 Task: Search one way flight ticket for 3 adults in first from Tupelo: Tupelo Regional Airport (c.d. Lemons Field) to Gillette: Gillette Campbell County Airport on 5-1-2023. Choice of flights is Frontier. Number of bags: 11 checked bags. Price is upto 72000. Outbound departure time preference is 23:45.
Action: Mouse moved to (334, 432)
Screenshot: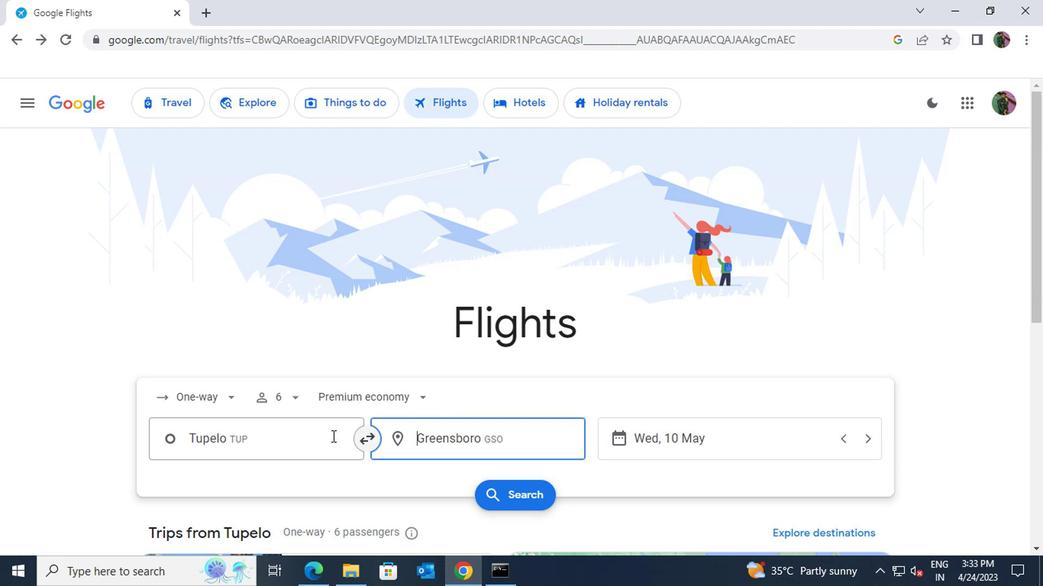 
Action: Mouse pressed left at (334, 432)
Screenshot: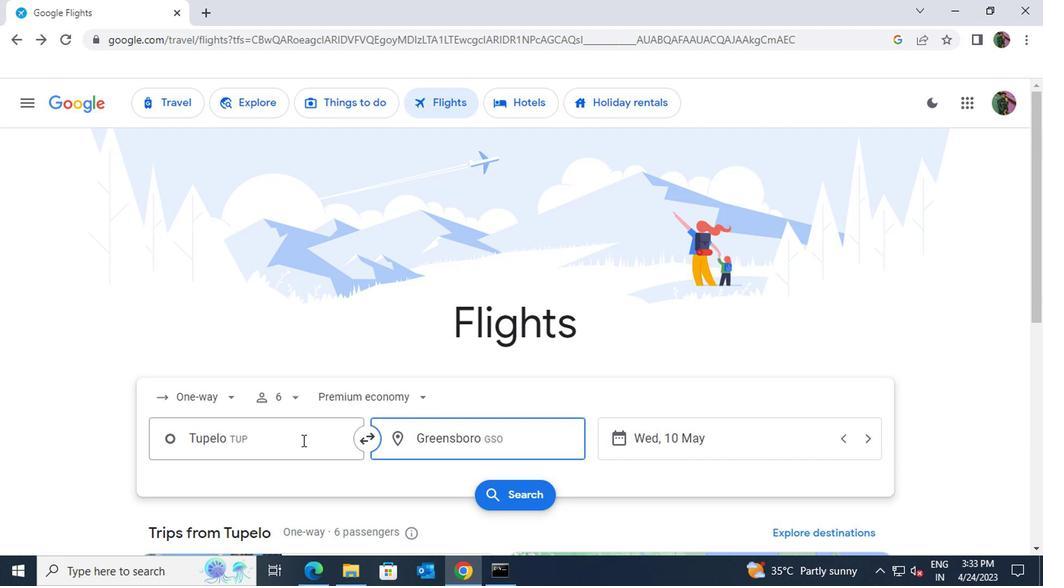 
Action: Key pressed tupelo<Key.space>regional
Screenshot: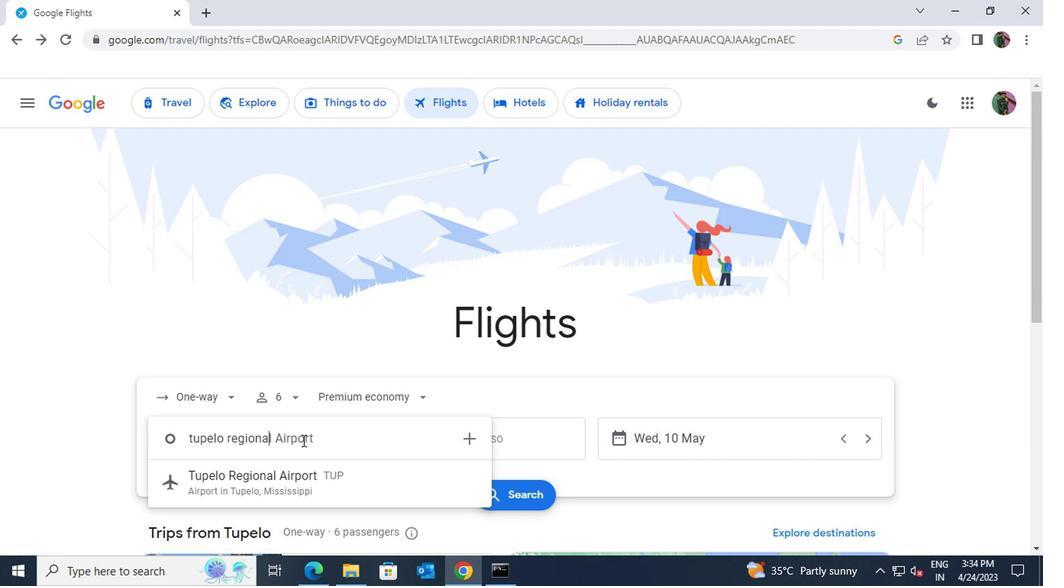 
Action: Mouse moved to (315, 459)
Screenshot: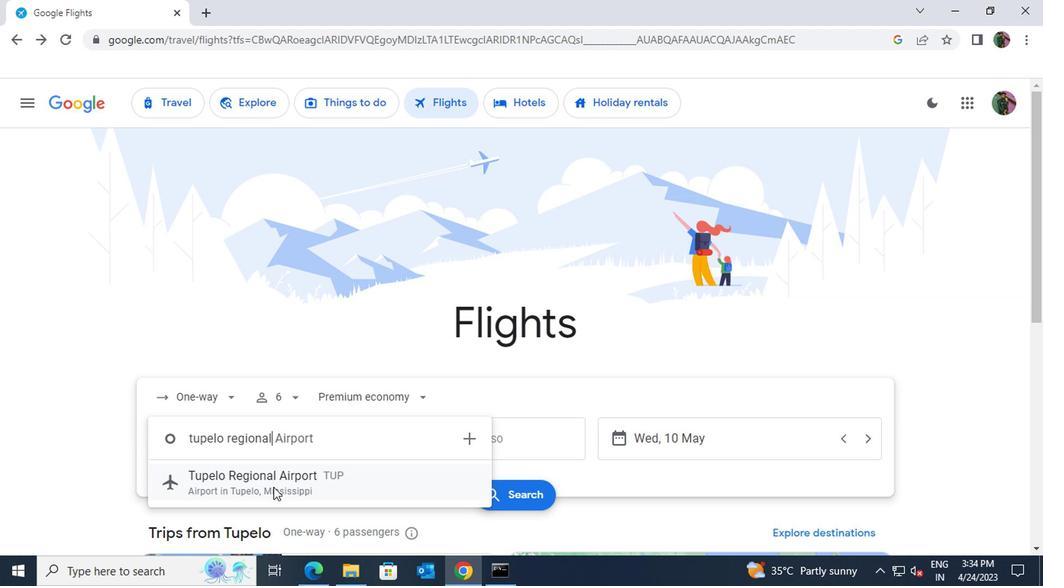 
Action: Mouse pressed left at (315, 459)
Screenshot: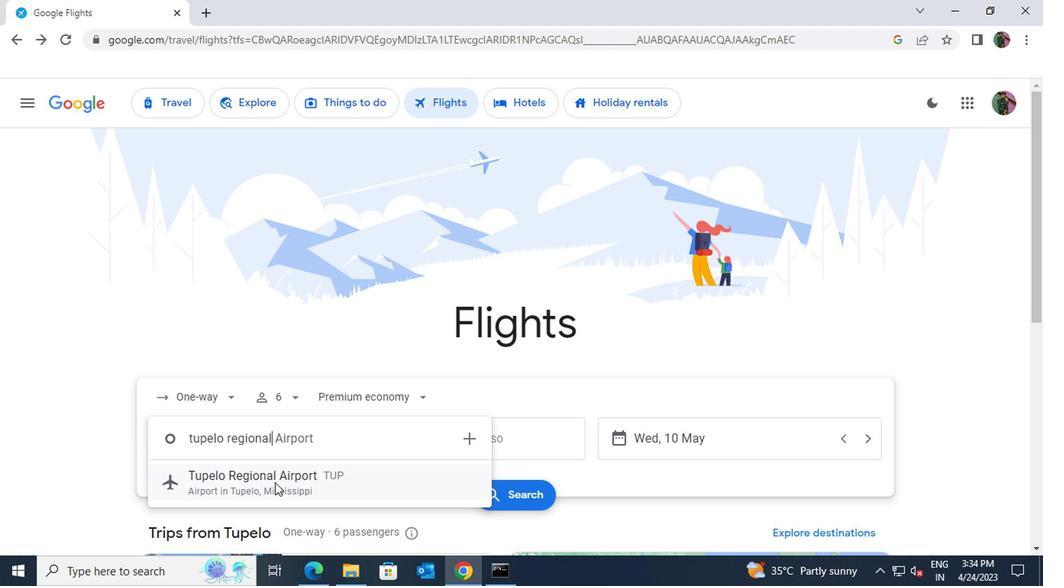 
Action: Mouse moved to (421, 434)
Screenshot: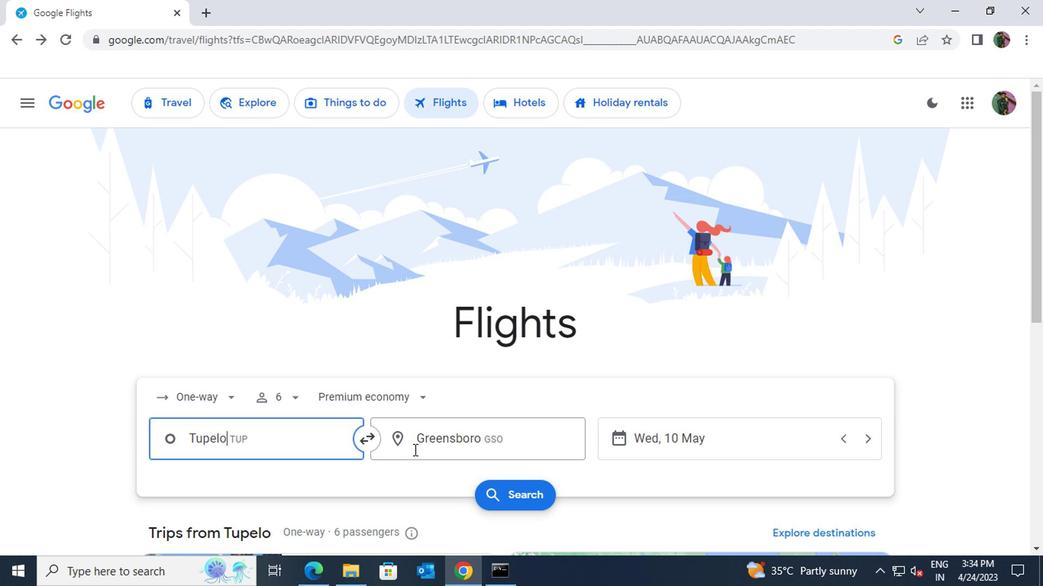 
Action: Mouse pressed left at (421, 434)
Screenshot: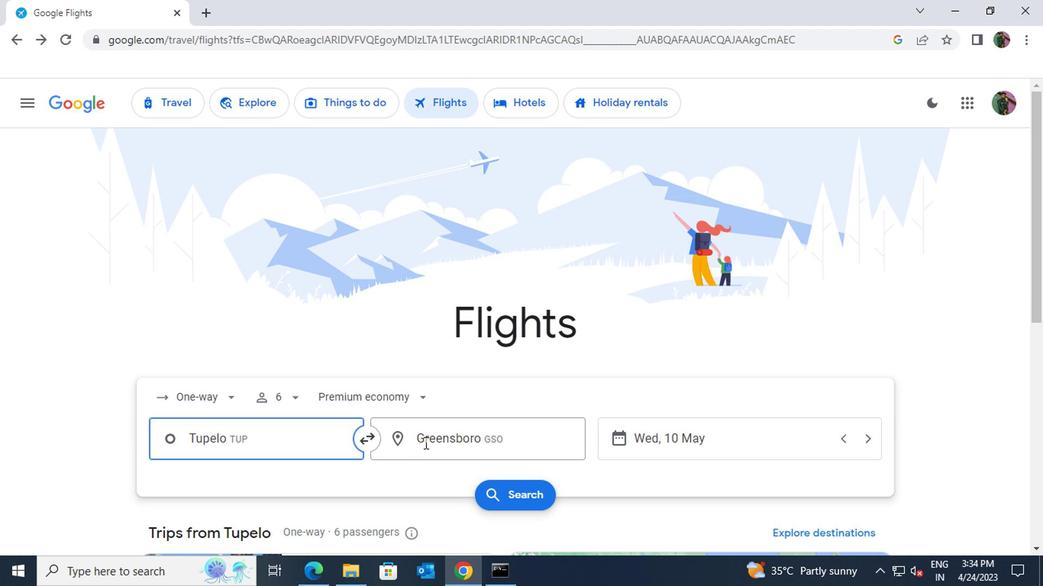 
Action: Mouse moved to (422, 434)
Screenshot: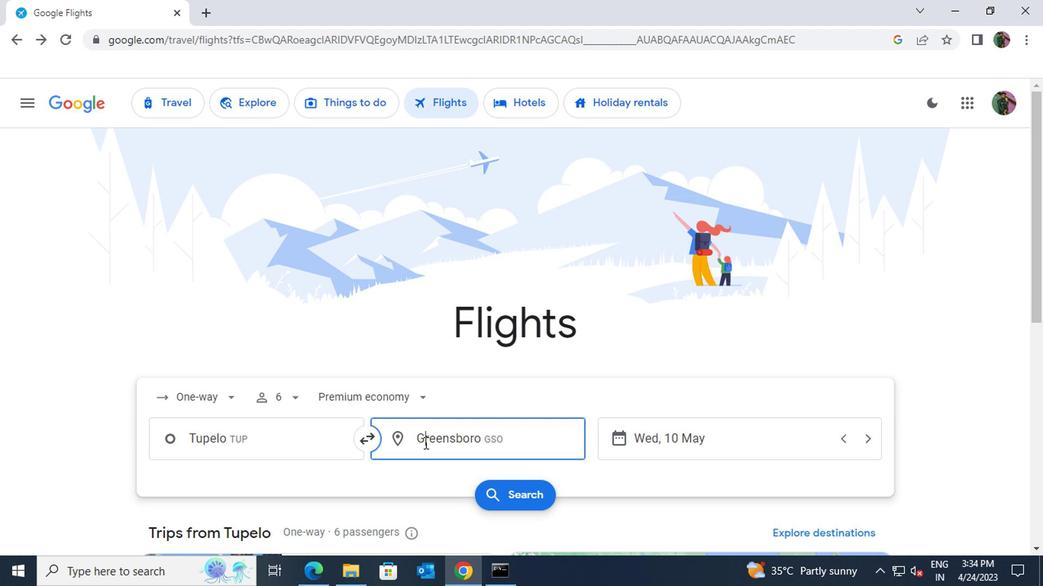 
Action: Key pressed gilltee
Screenshot: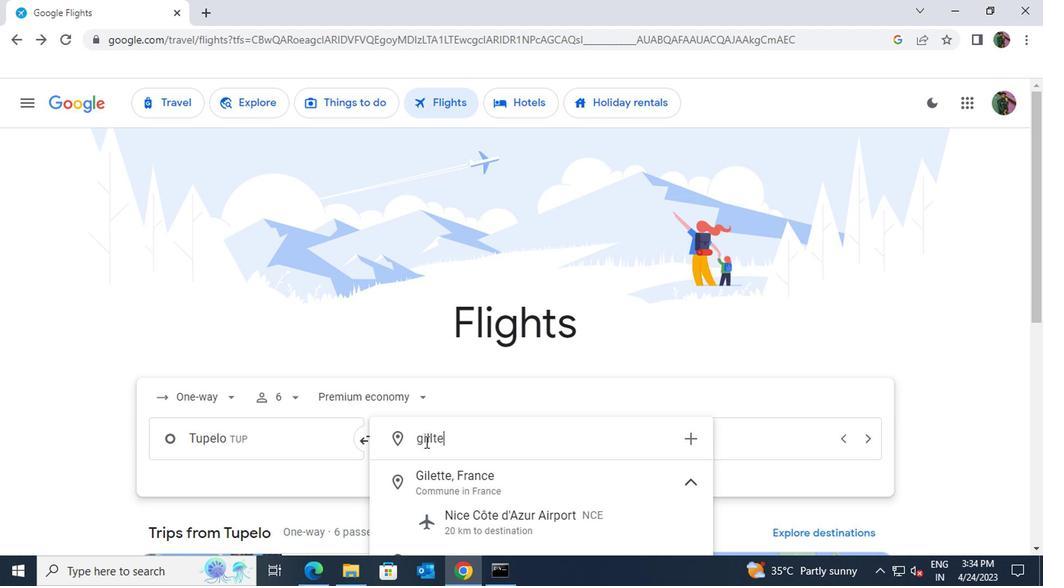 
Action: Mouse moved to (457, 466)
Screenshot: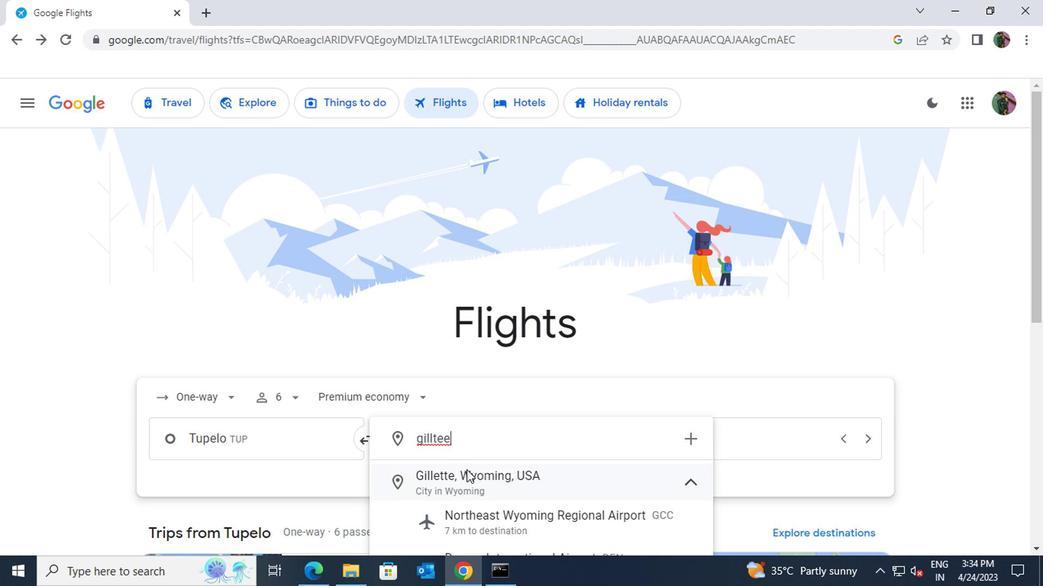 
Action: Mouse pressed left at (457, 466)
Screenshot: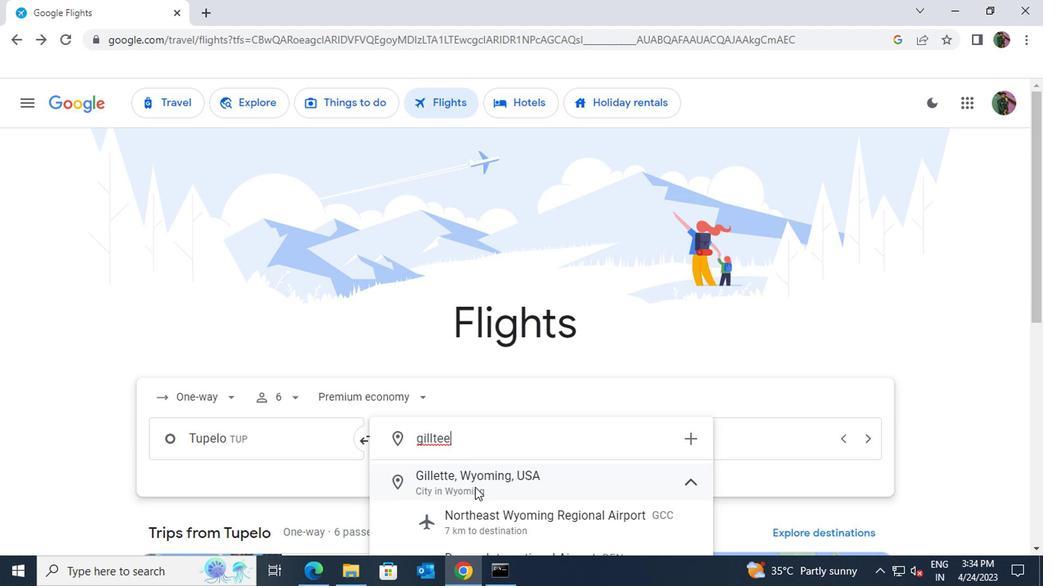 
Action: Mouse moved to (333, 405)
Screenshot: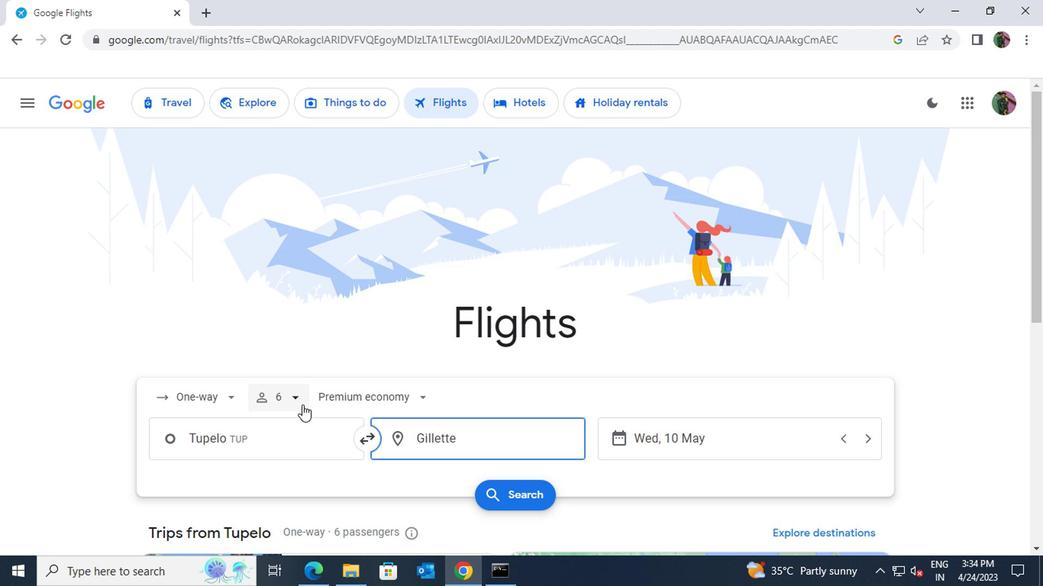 
Action: Mouse pressed left at (333, 405)
Screenshot: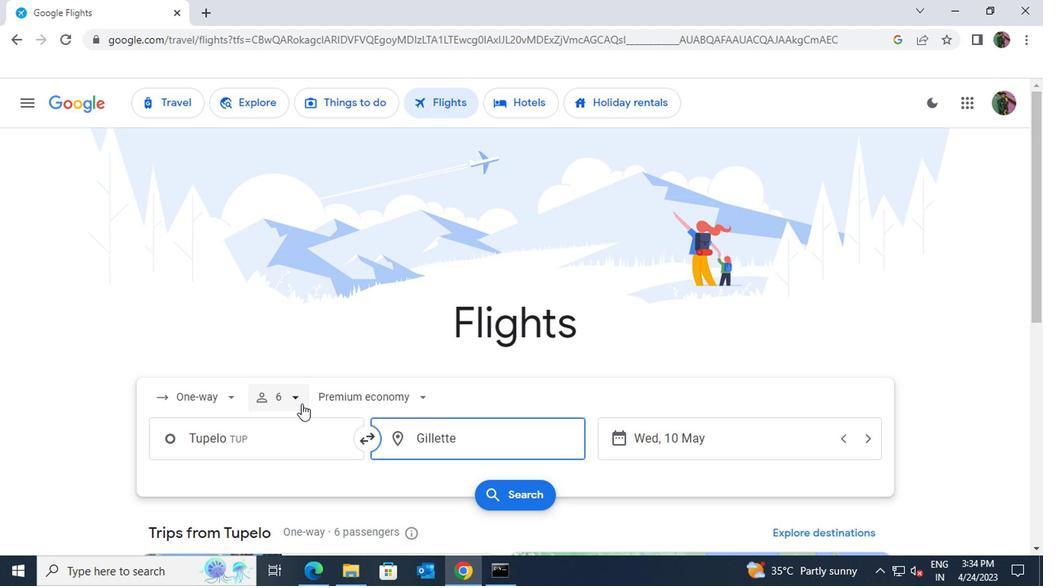
Action: Mouse moved to (375, 454)
Screenshot: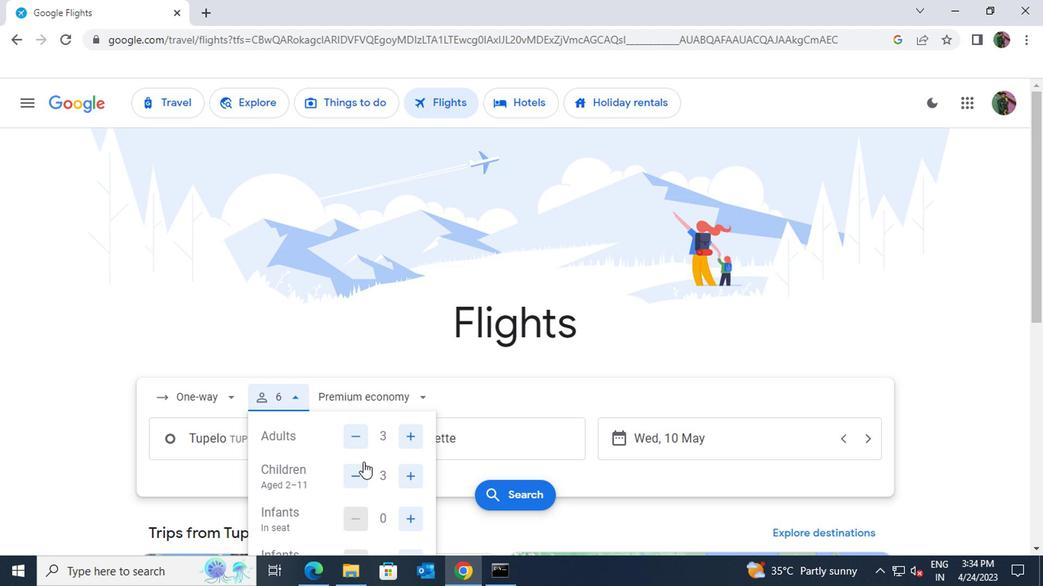 
Action: Mouse pressed left at (375, 454)
Screenshot: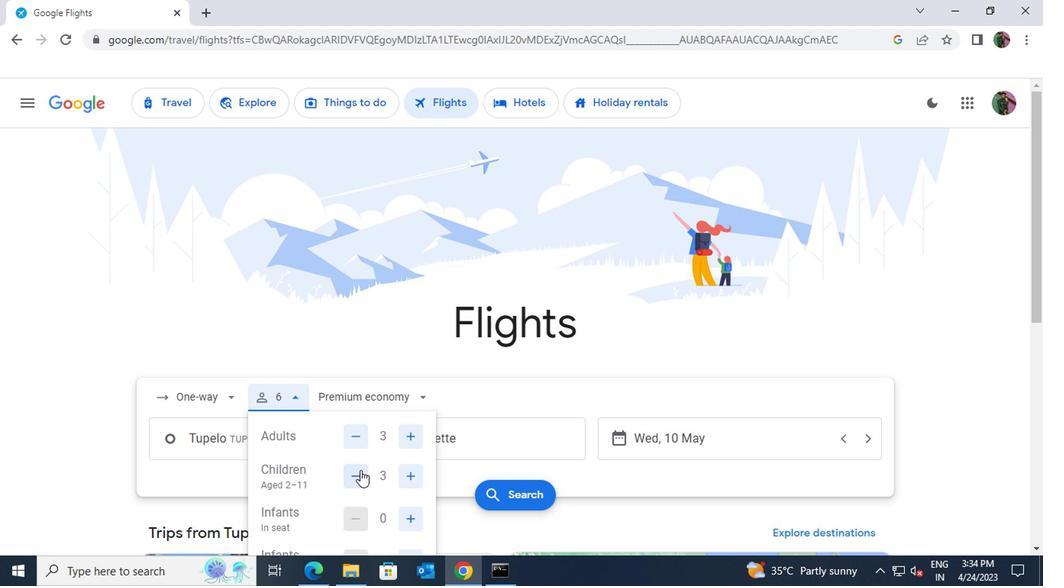 
Action: Mouse pressed left at (375, 454)
Screenshot: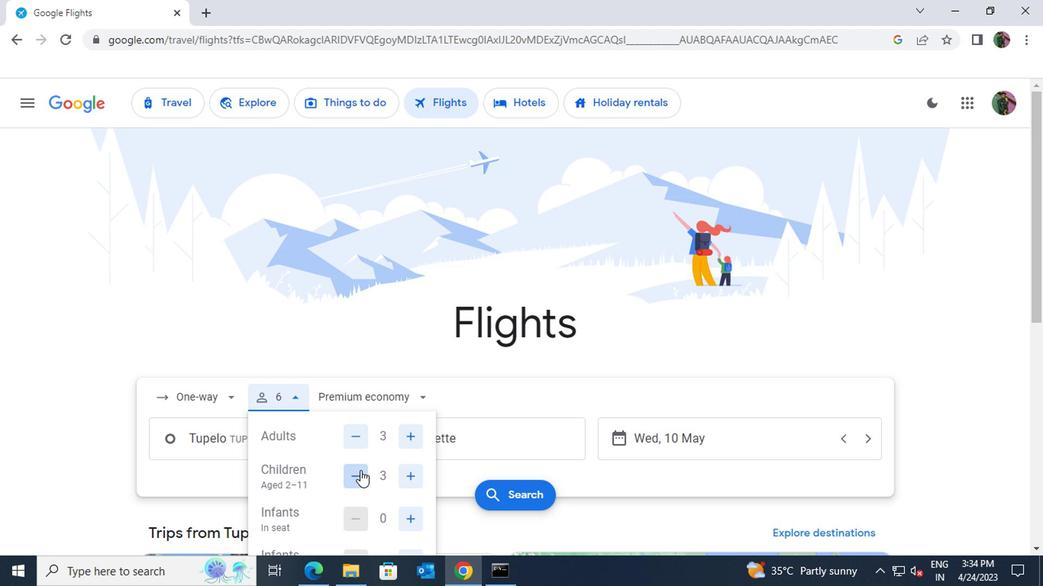 
Action: Mouse pressed left at (375, 454)
Screenshot: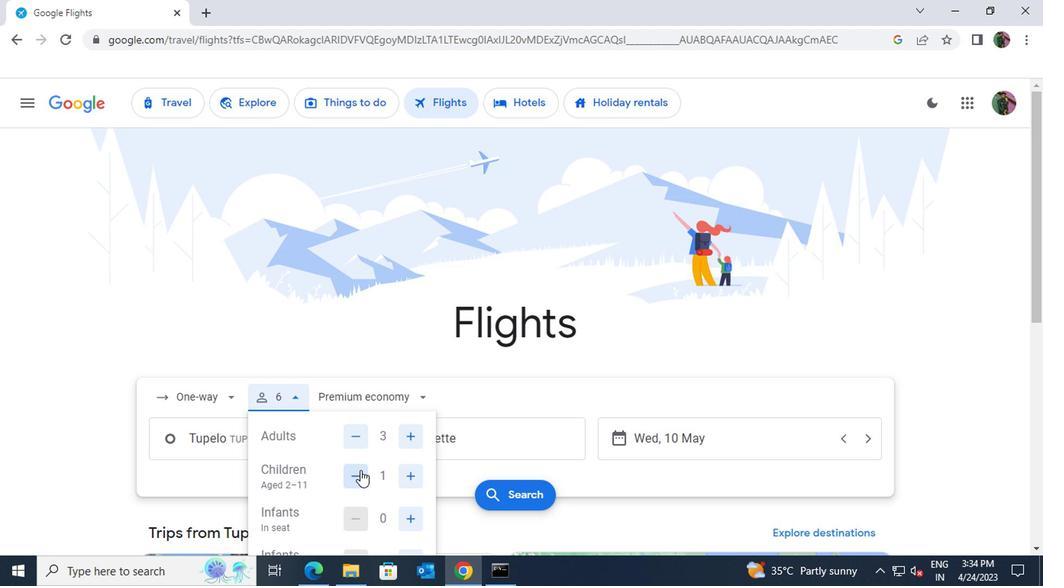 
Action: Mouse moved to (375, 454)
Screenshot: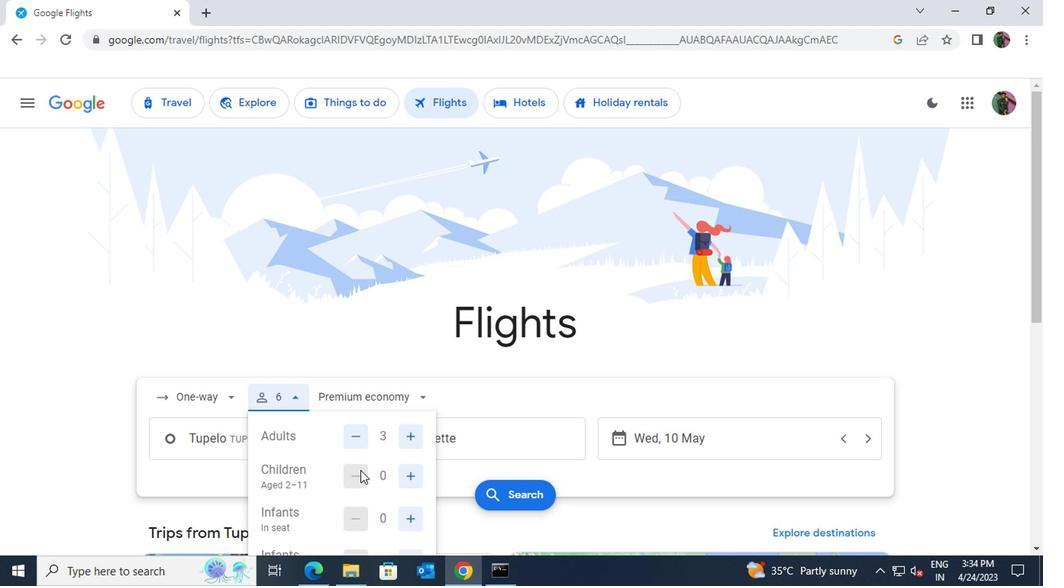 
Action: Mouse scrolled (375, 453) with delta (0, 0)
Screenshot: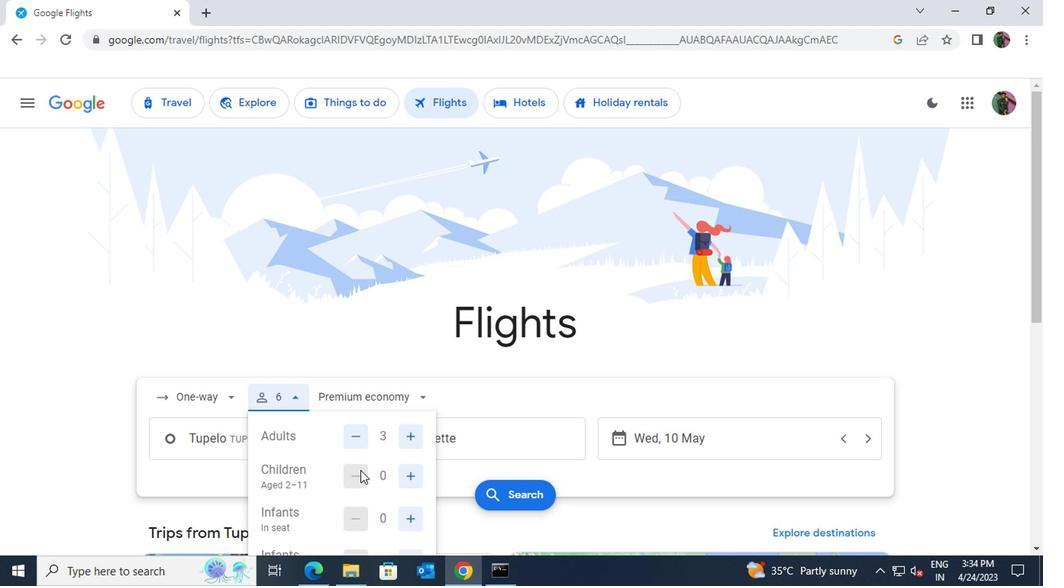 
Action: Mouse scrolled (375, 453) with delta (0, 0)
Screenshot: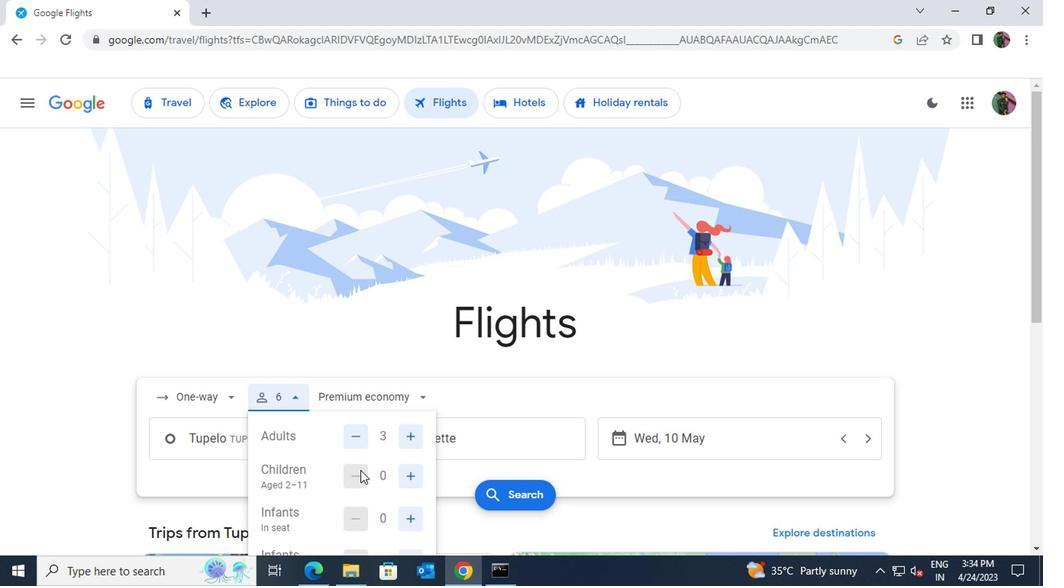 
Action: Mouse moved to (393, 436)
Screenshot: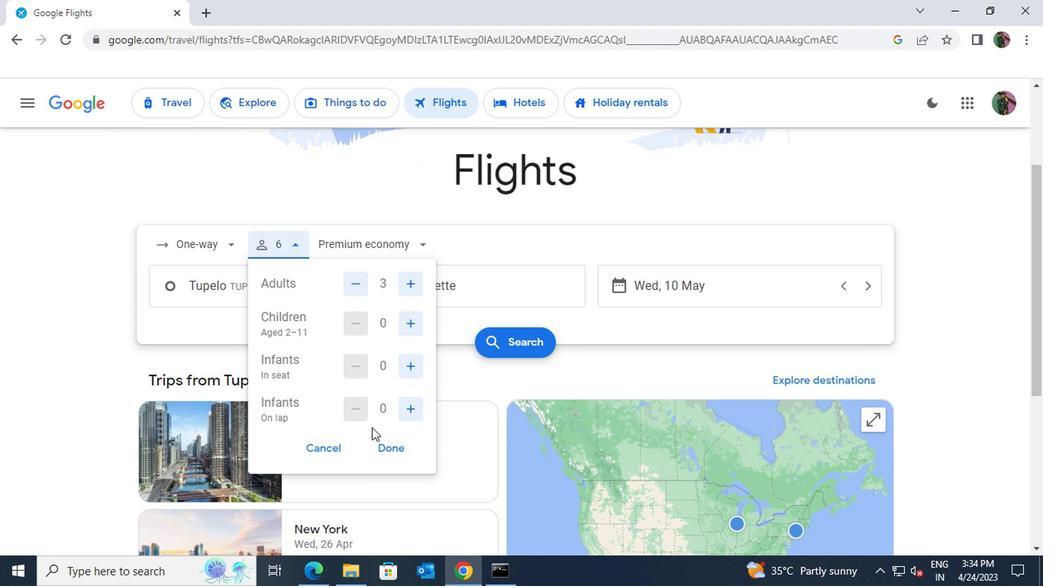 
Action: Mouse pressed left at (393, 436)
Screenshot: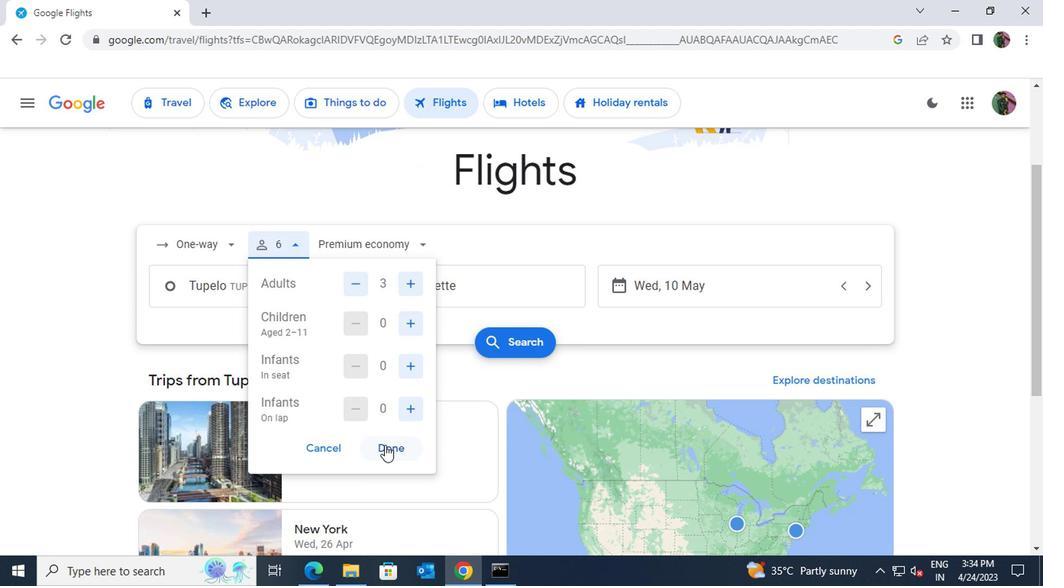 
Action: Mouse moved to (283, 298)
Screenshot: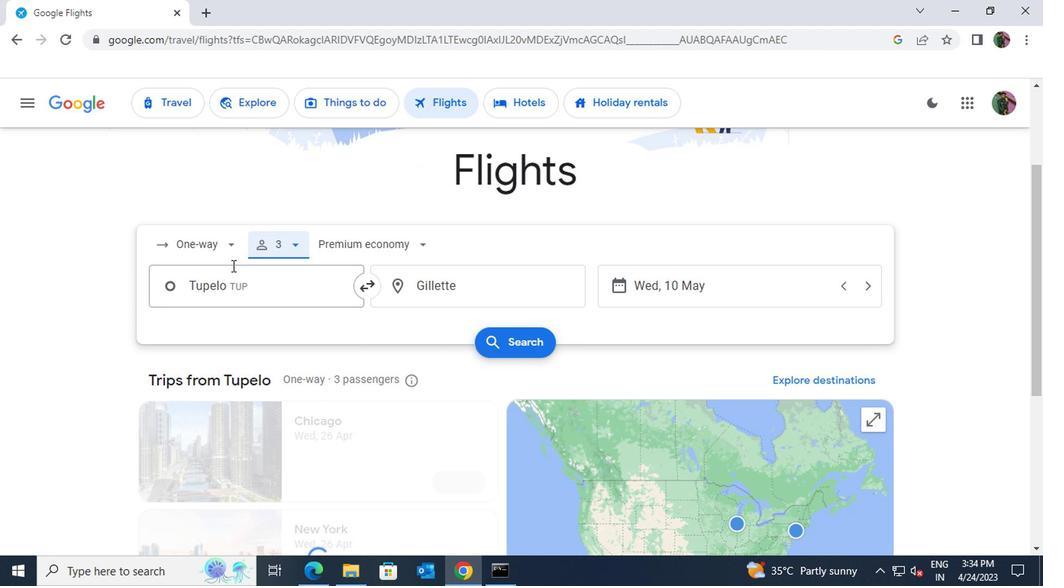 
Action: Mouse pressed left at (283, 298)
Screenshot: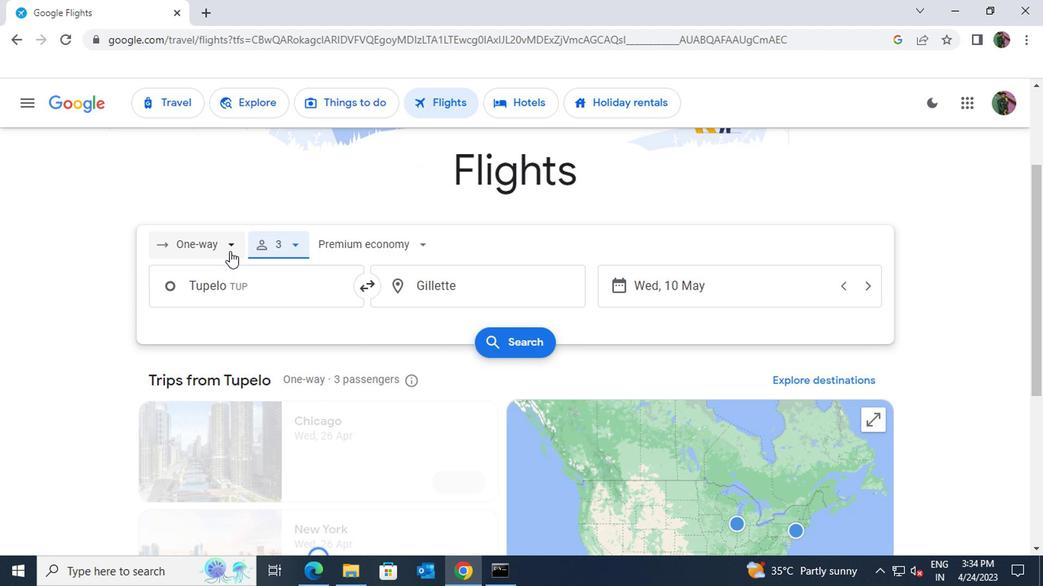 
Action: Mouse moved to (277, 345)
Screenshot: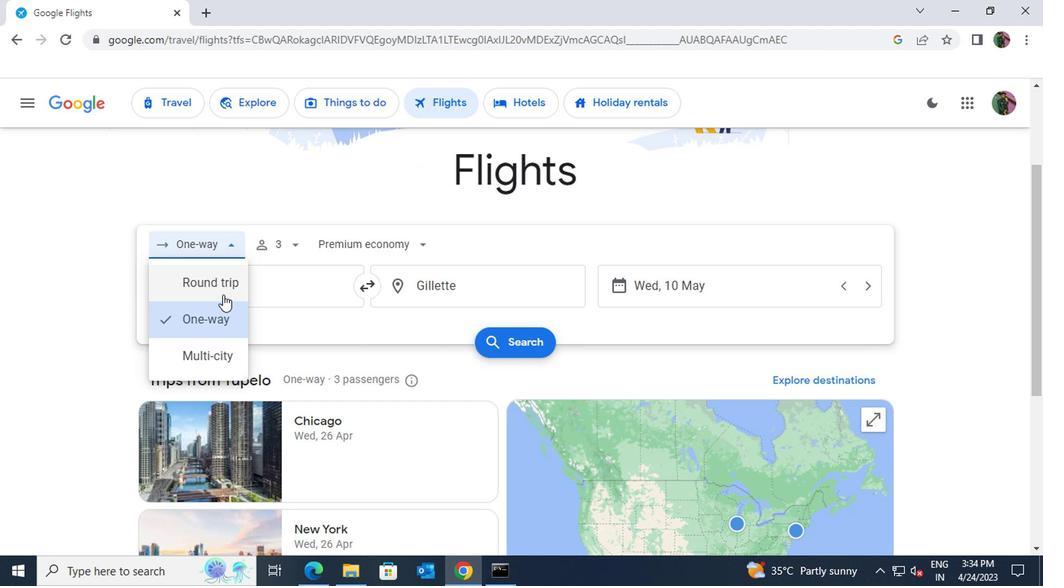 
Action: Mouse pressed left at (277, 345)
Screenshot: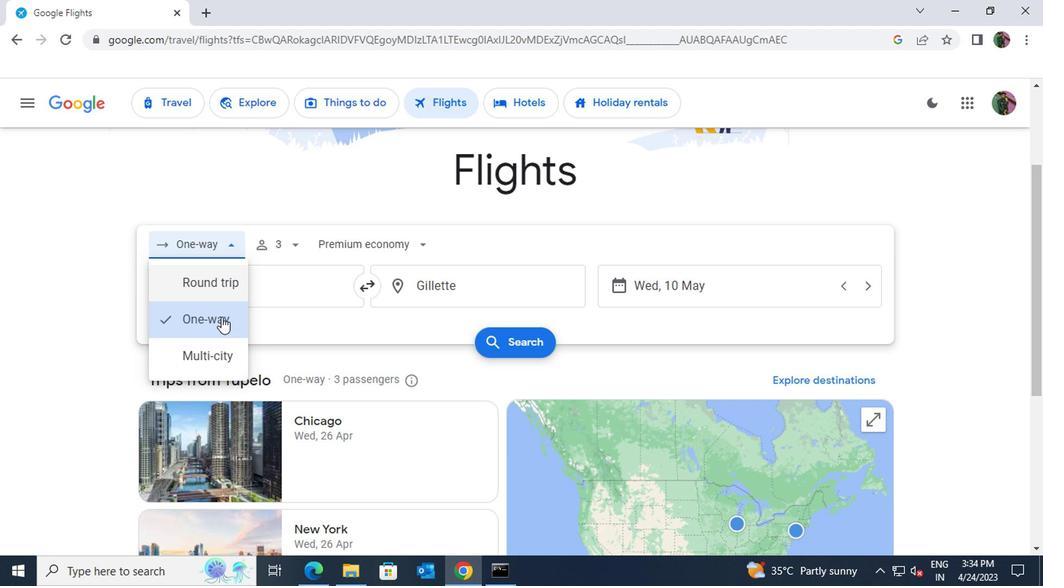 
Action: Mouse moved to (559, 323)
Screenshot: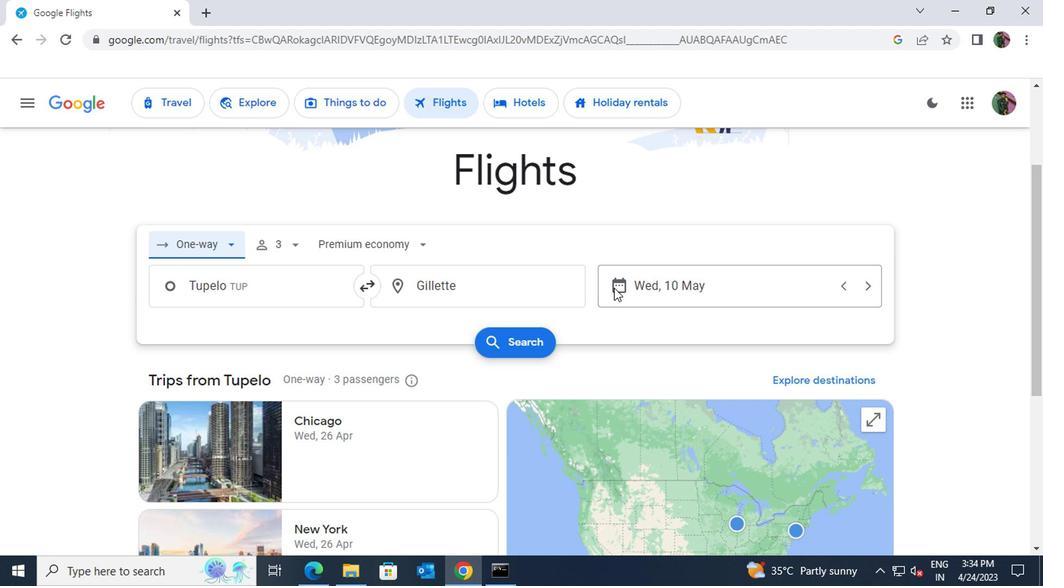 
Action: Mouse pressed left at (559, 323)
Screenshot: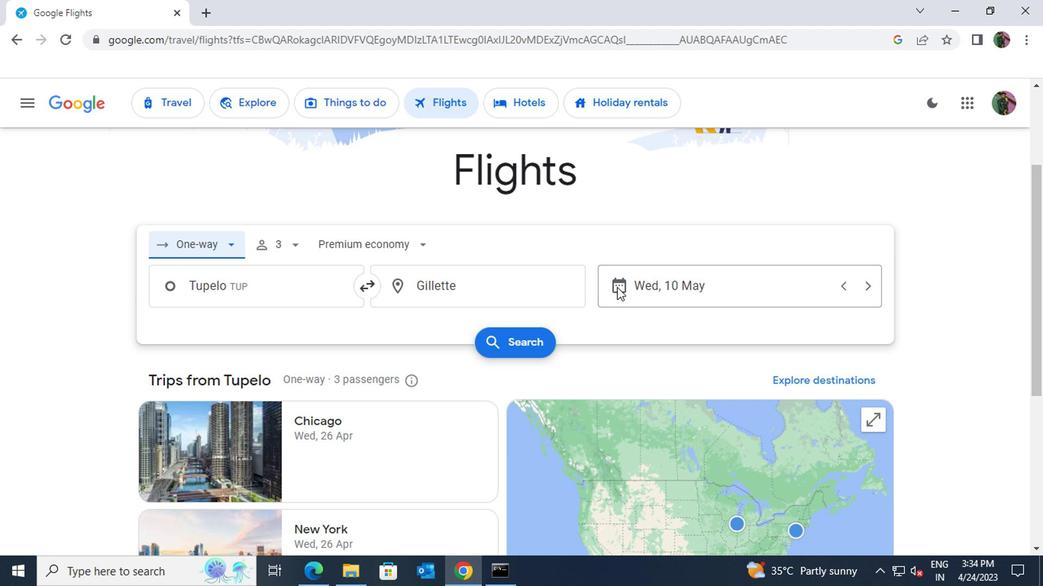 
Action: Mouse moved to (593, 309)
Screenshot: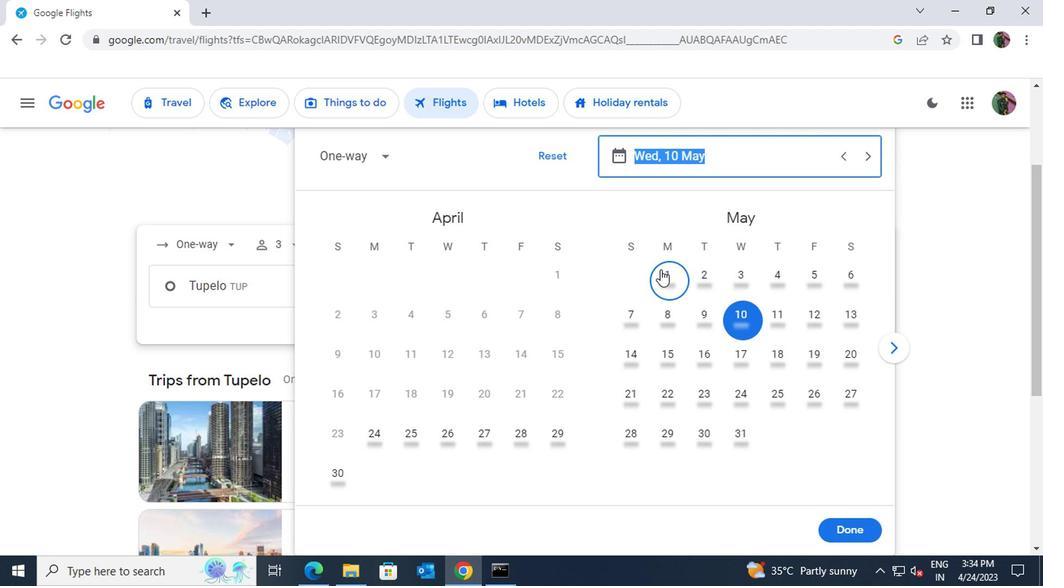 
Action: Mouse pressed left at (593, 309)
Screenshot: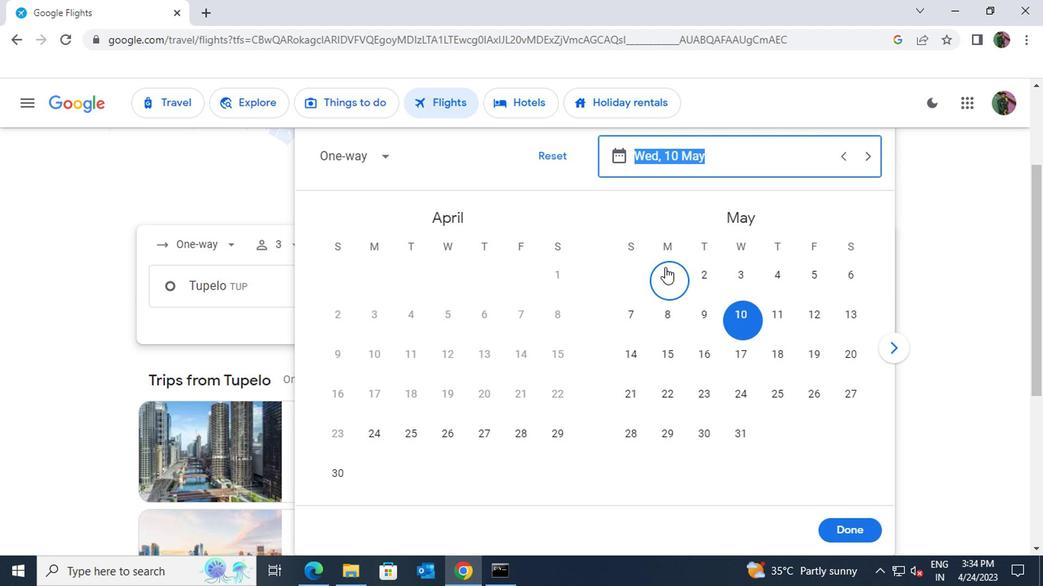 
Action: Mouse moved to (725, 493)
Screenshot: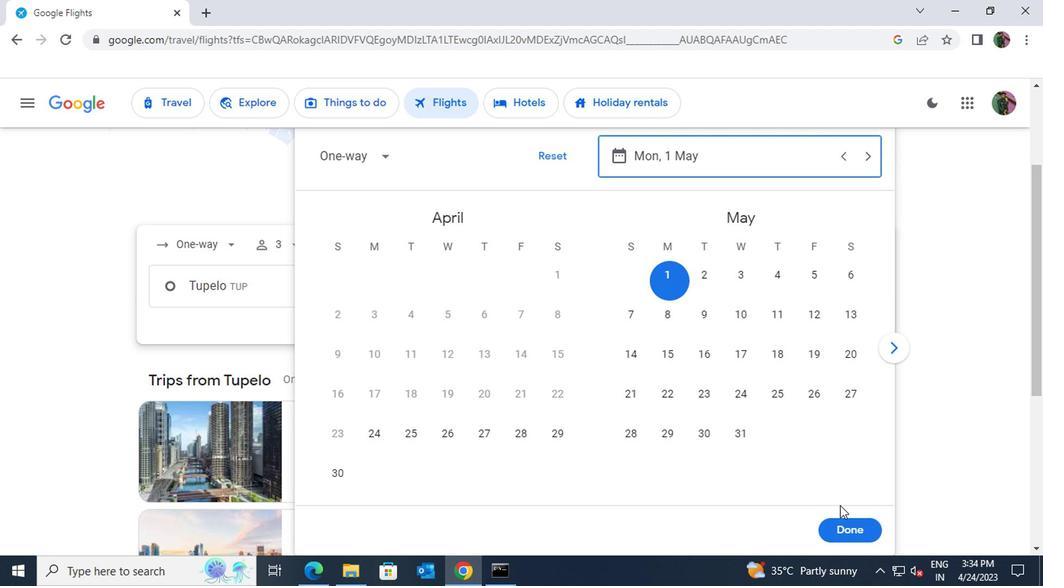 
Action: Mouse pressed left at (725, 493)
Screenshot: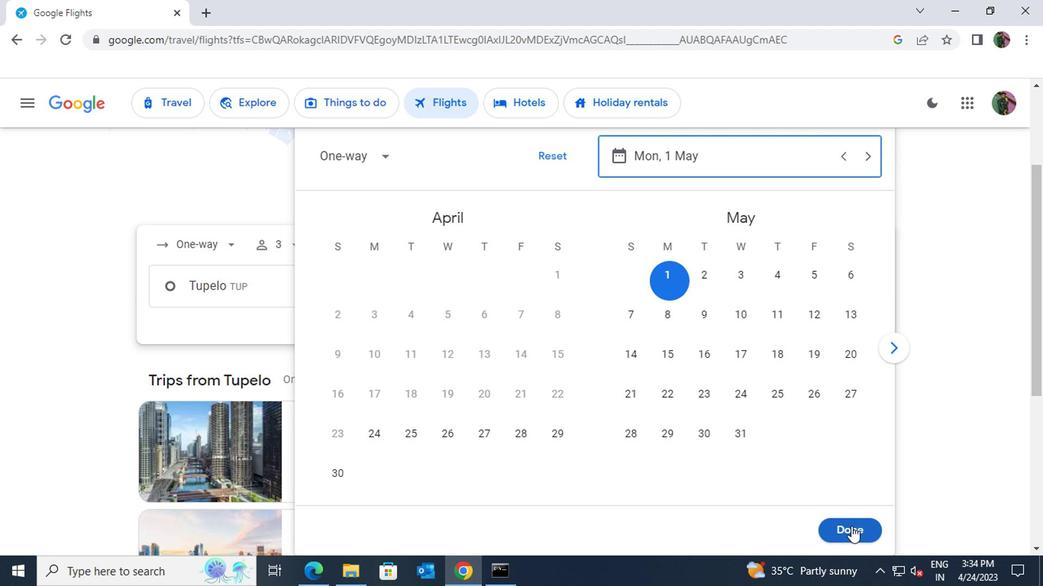 
Action: Mouse moved to (482, 361)
Screenshot: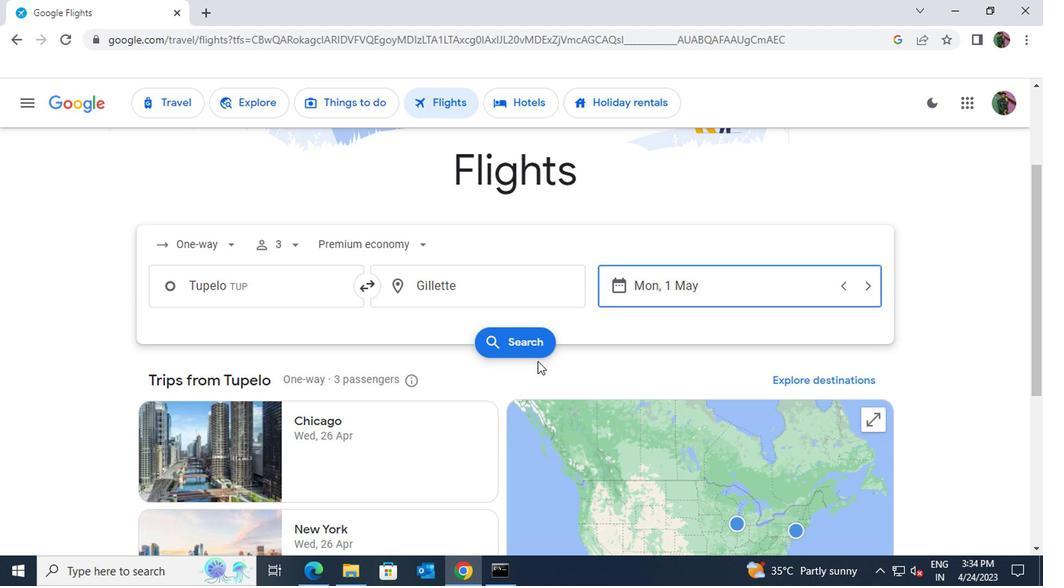 
Action: Mouse pressed left at (482, 361)
Screenshot: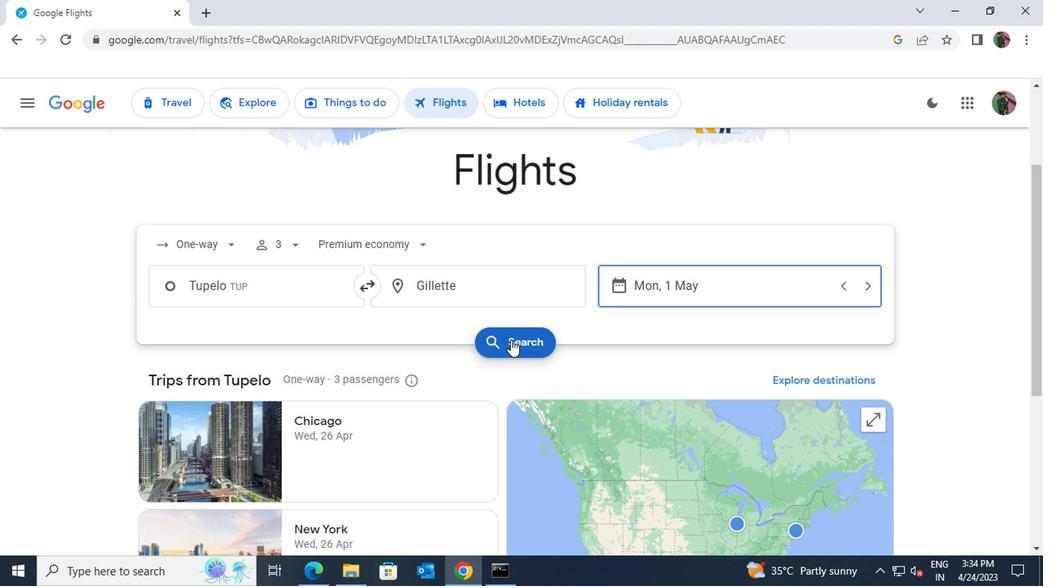 
Action: Mouse moved to (236, 291)
Screenshot: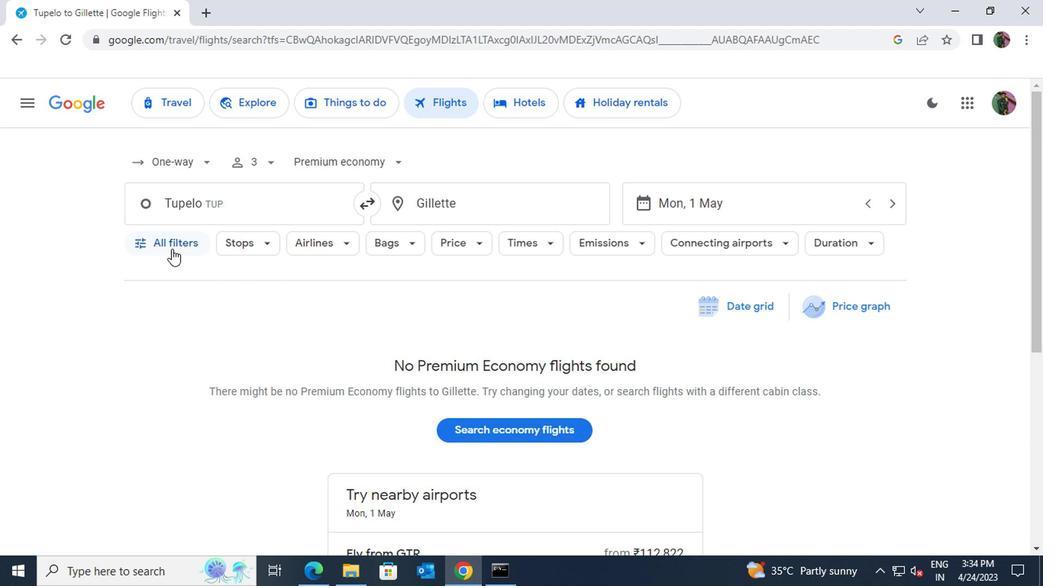 
Action: Mouse pressed left at (236, 291)
Screenshot: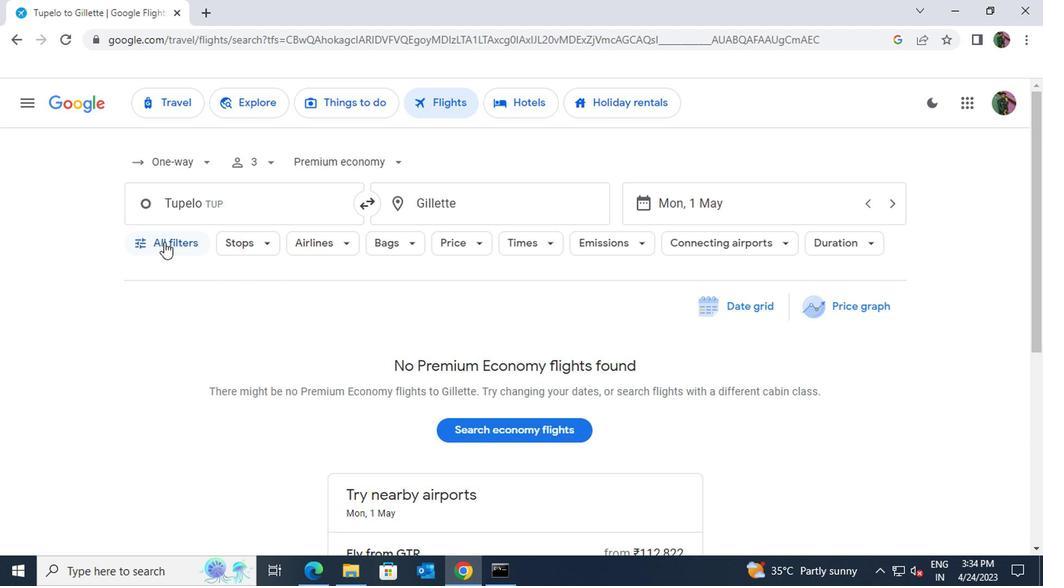 
Action: Mouse moved to (274, 378)
Screenshot: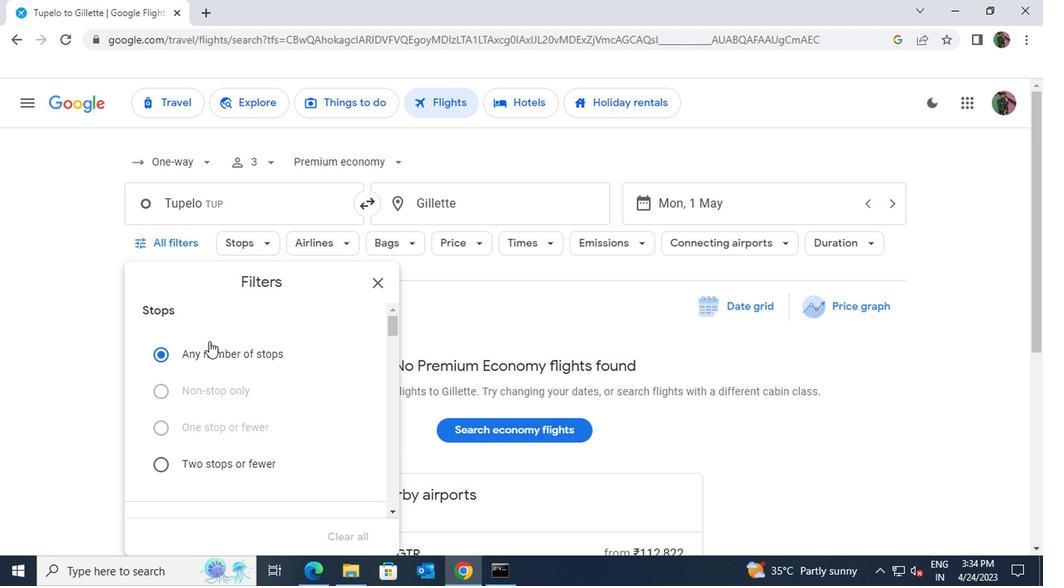 
Action: Mouse scrolled (274, 377) with delta (0, 0)
Screenshot: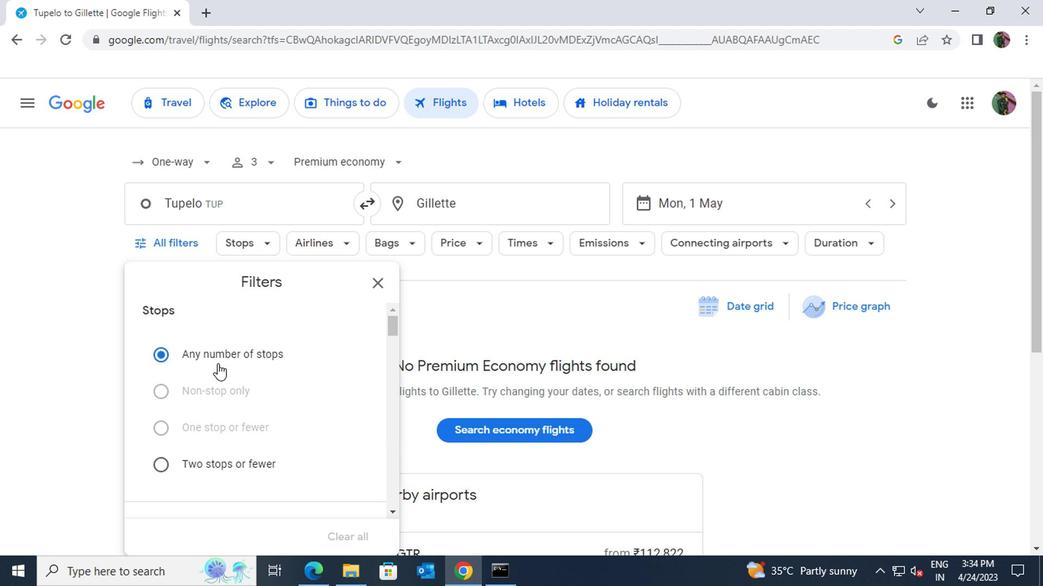 
Action: Mouse scrolled (274, 377) with delta (0, 0)
Screenshot: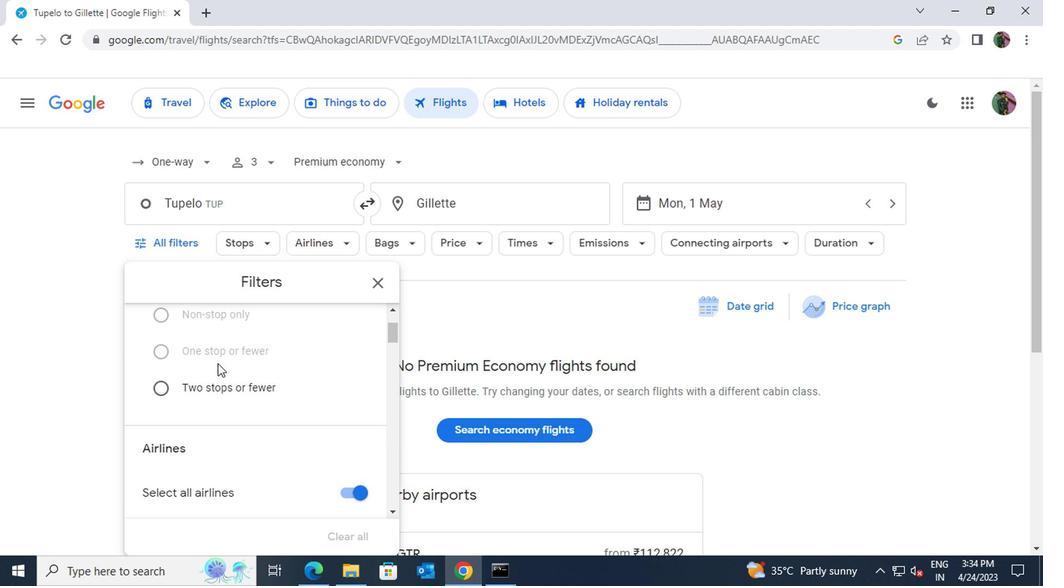 
Action: Mouse scrolled (274, 377) with delta (0, 0)
Screenshot: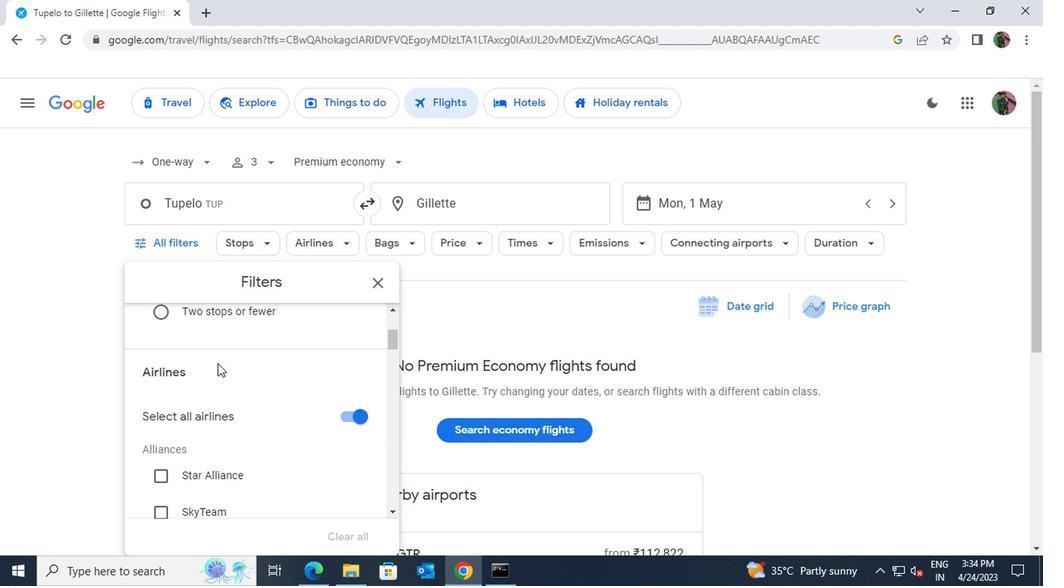 
Action: Mouse moved to (274, 378)
Screenshot: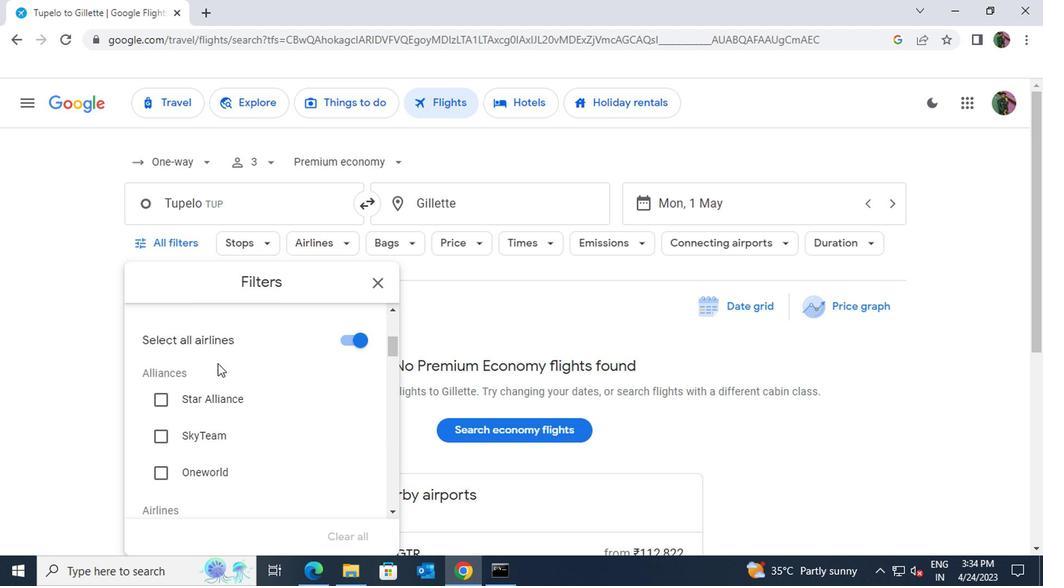 
Action: Mouse scrolled (274, 377) with delta (0, 0)
Screenshot: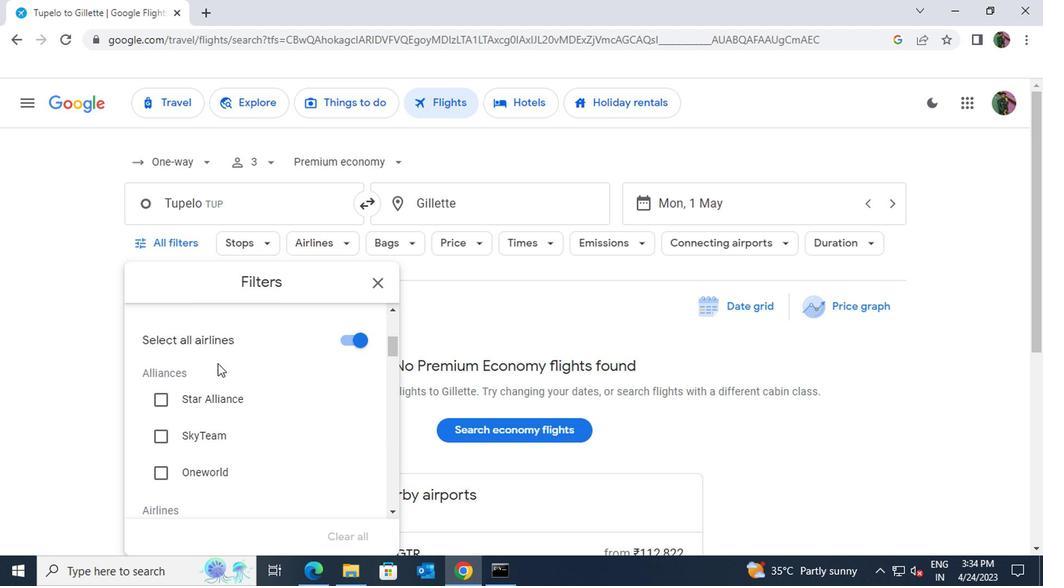 
Action: Mouse scrolled (274, 377) with delta (0, 0)
Screenshot: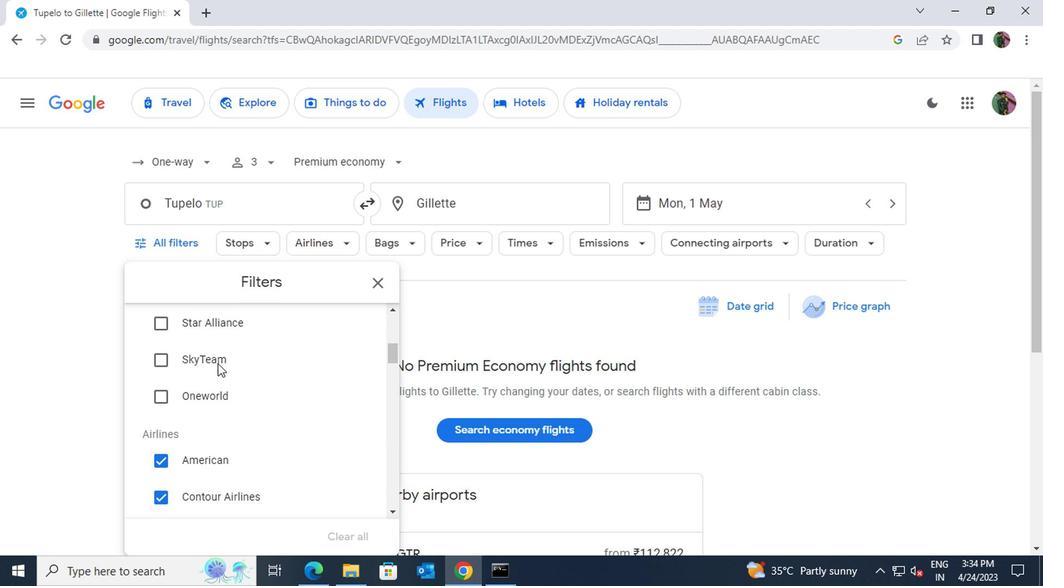 
Action: Mouse scrolled (274, 377) with delta (0, 0)
Screenshot: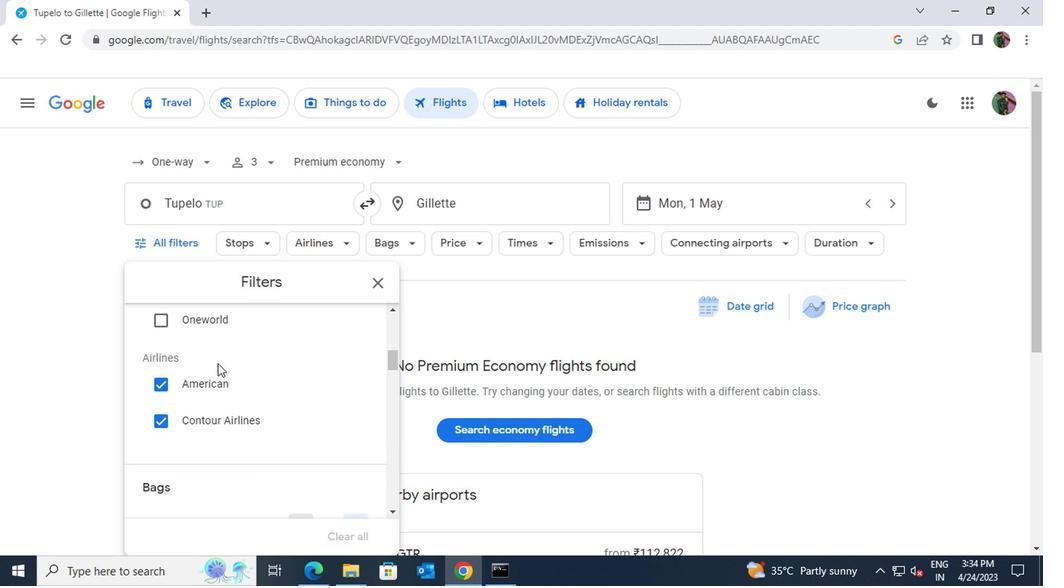 
Action: Mouse scrolled (274, 377) with delta (0, 0)
Screenshot: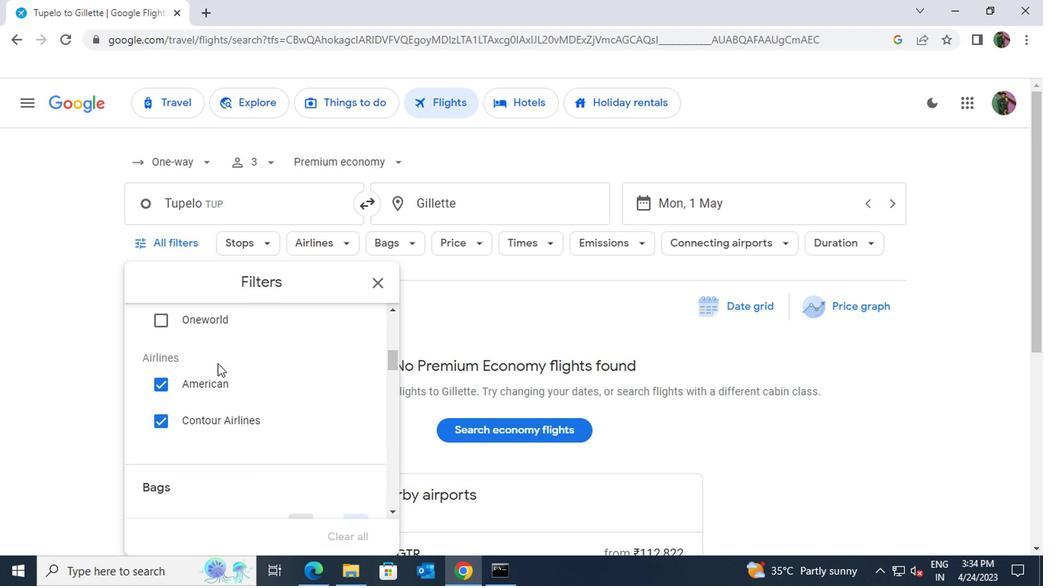 
Action: Mouse moved to (378, 406)
Screenshot: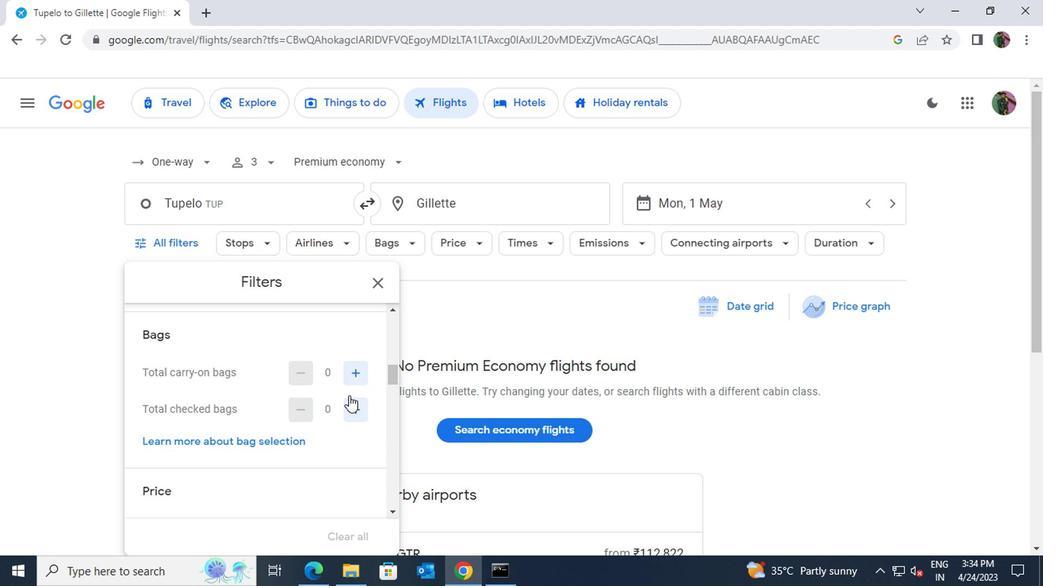 
Action: Mouse pressed left at (378, 406)
Screenshot: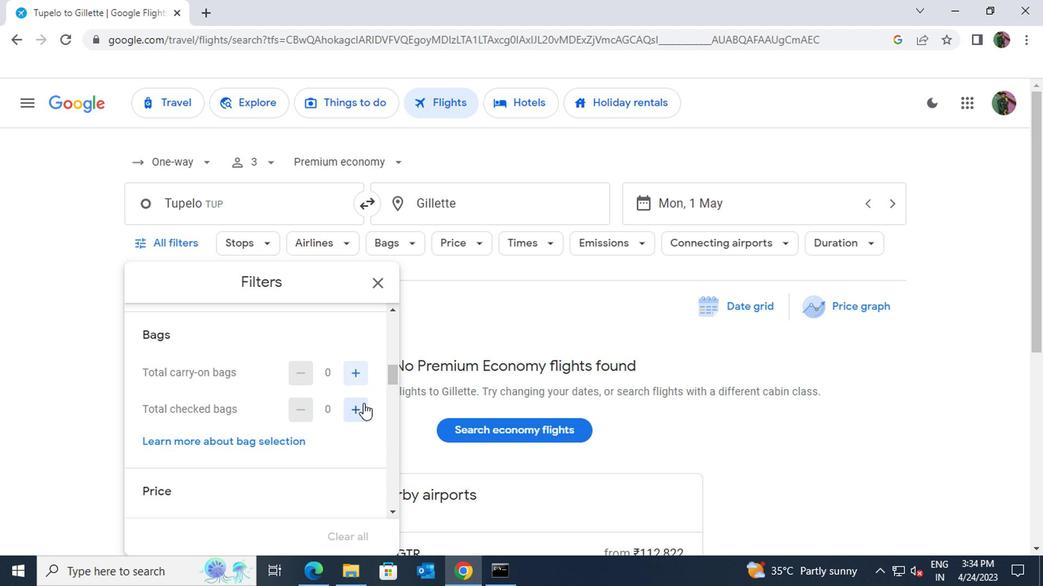 
Action: Mouse pressed left at (378, 406)
Screenshot: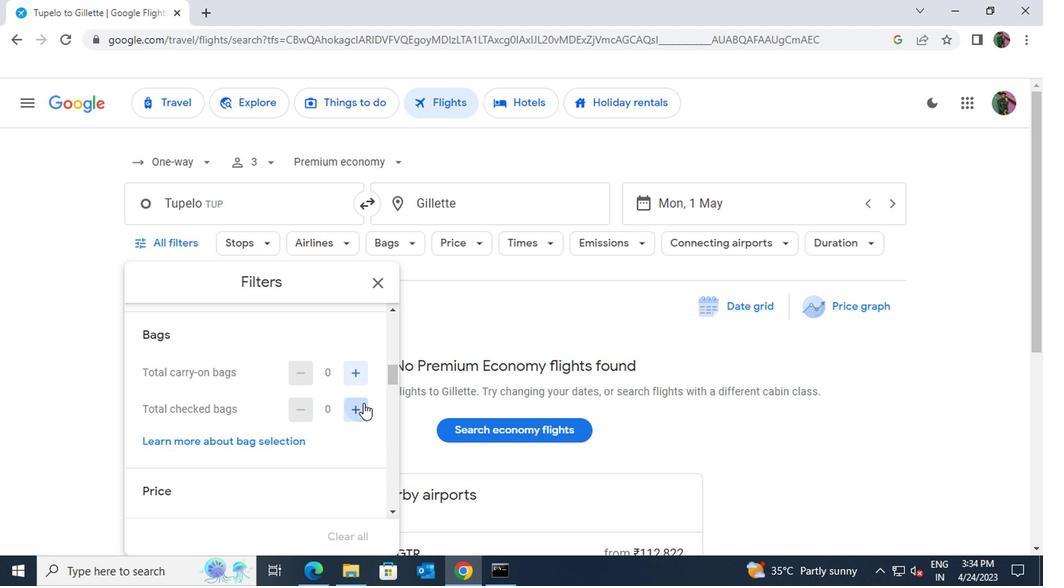 
Action: Mouse pressed left at (378, 406)
Screenshot: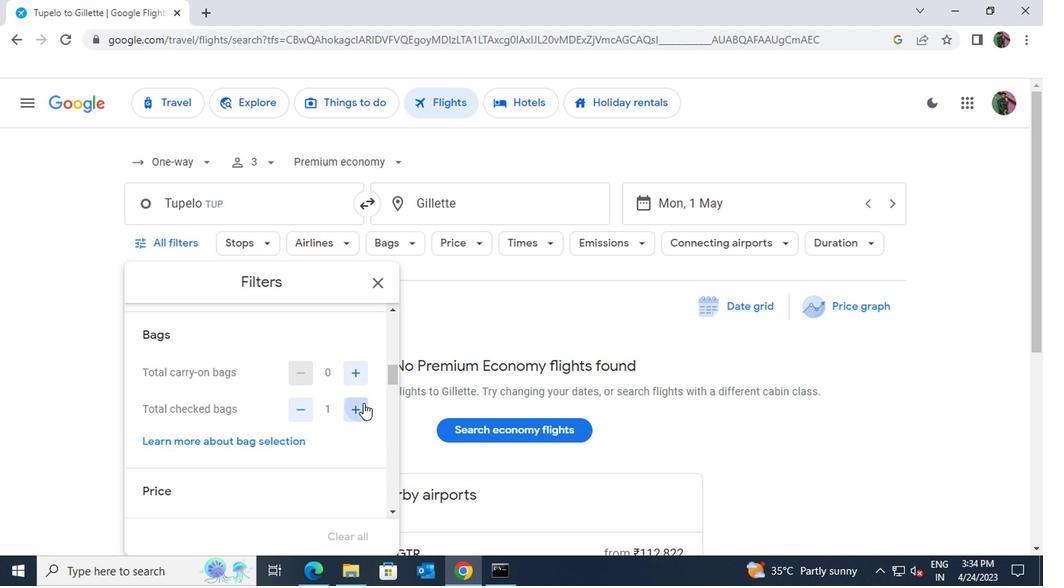 
Action: Mouse pressed left at (378, 406)
Screenshot: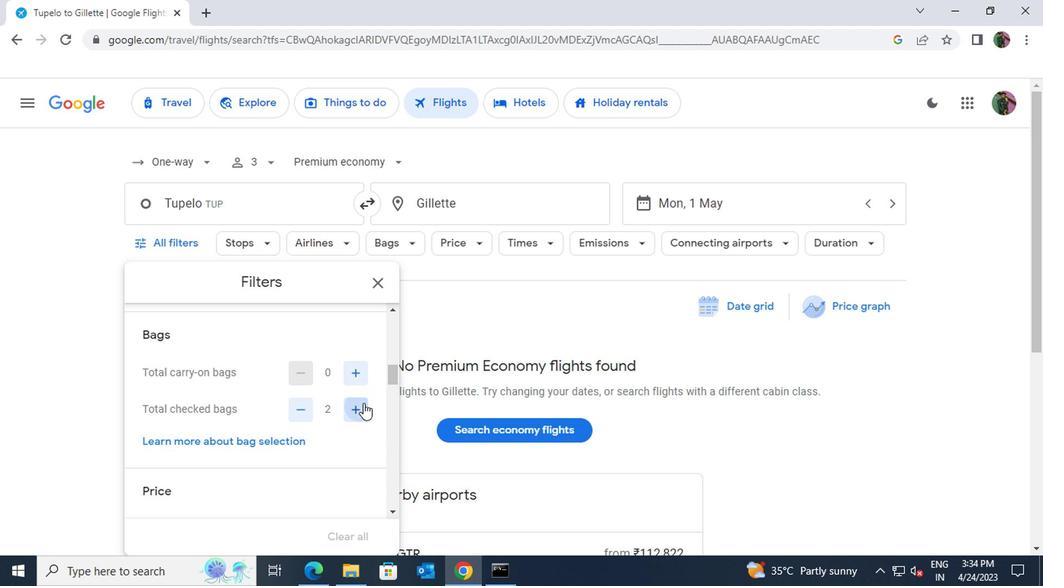 
Action: Mouse pressed left at (378, 406)
Screenshot: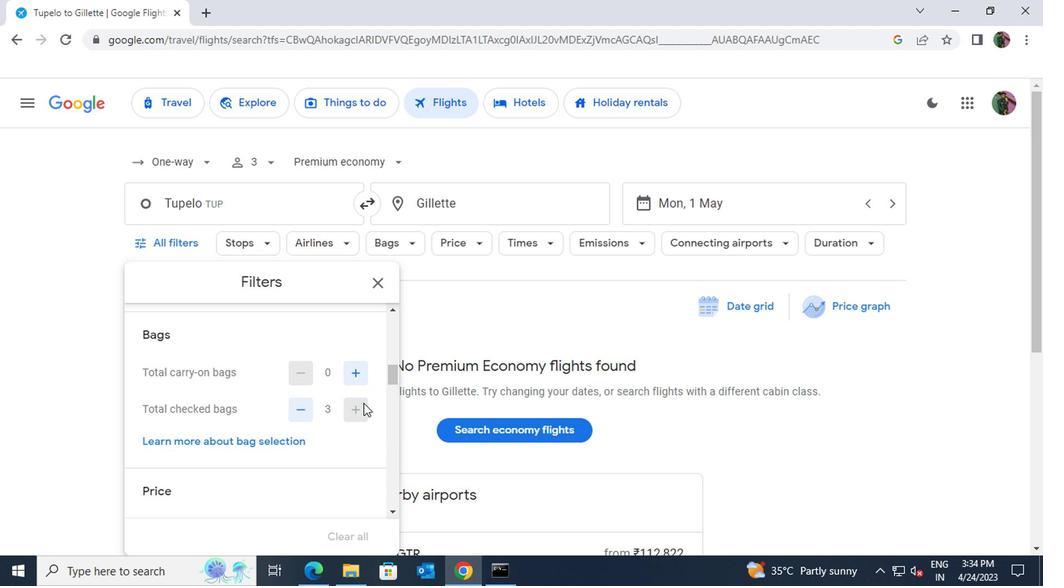 
Action: Mouse moved to (374, 409)
Screenshot: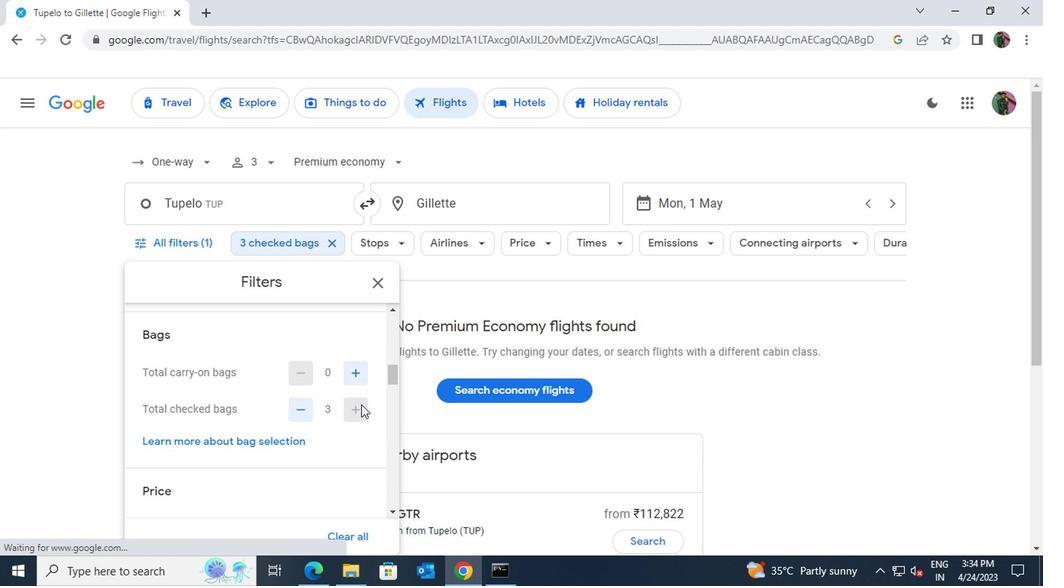 
Action: Mouse pressed left at (374, 409)
Screenshot: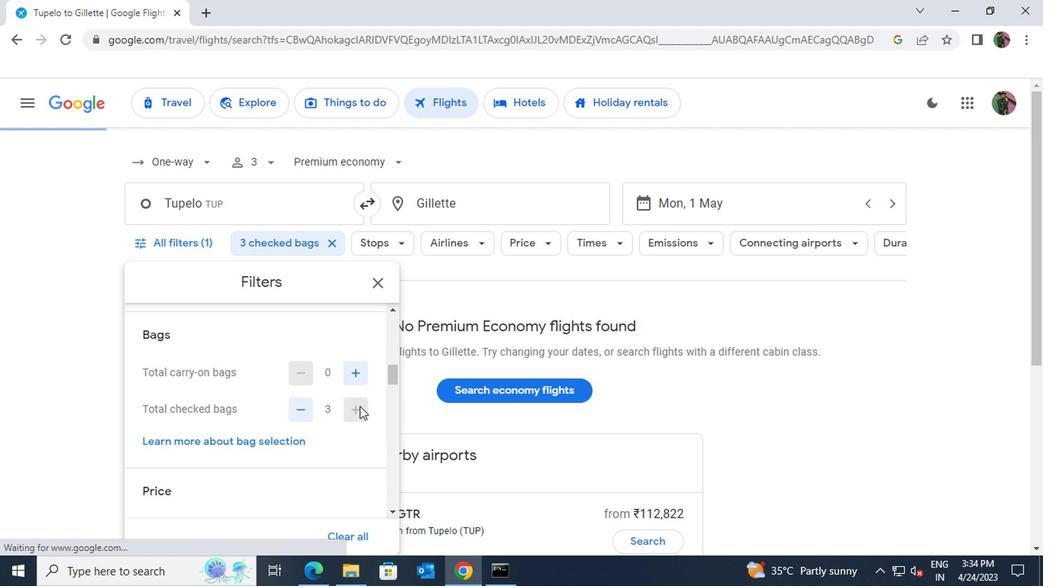 
Action: Mouse moved to (363, 422)
Screenshot: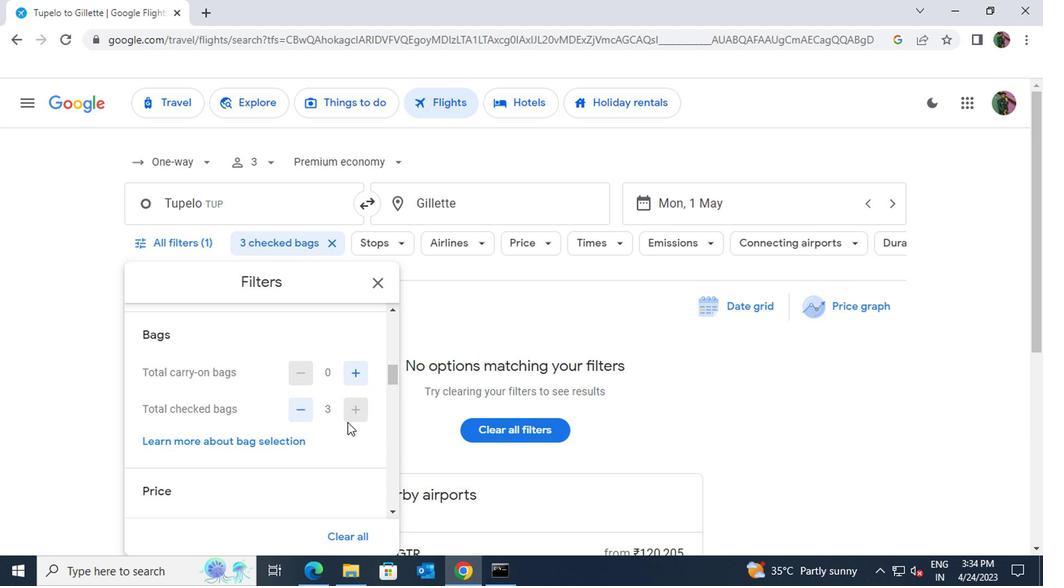 
Action: Mouse scrolled (363, 421) with delta (0, 0)
Screenshot: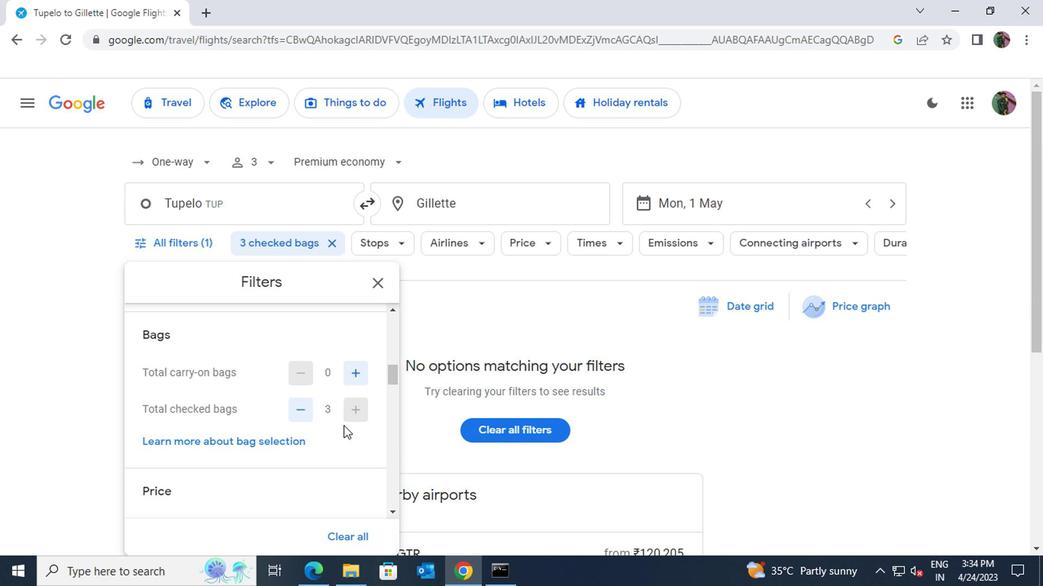 
Action: Mouse moved to (366, 418)
Screenshot: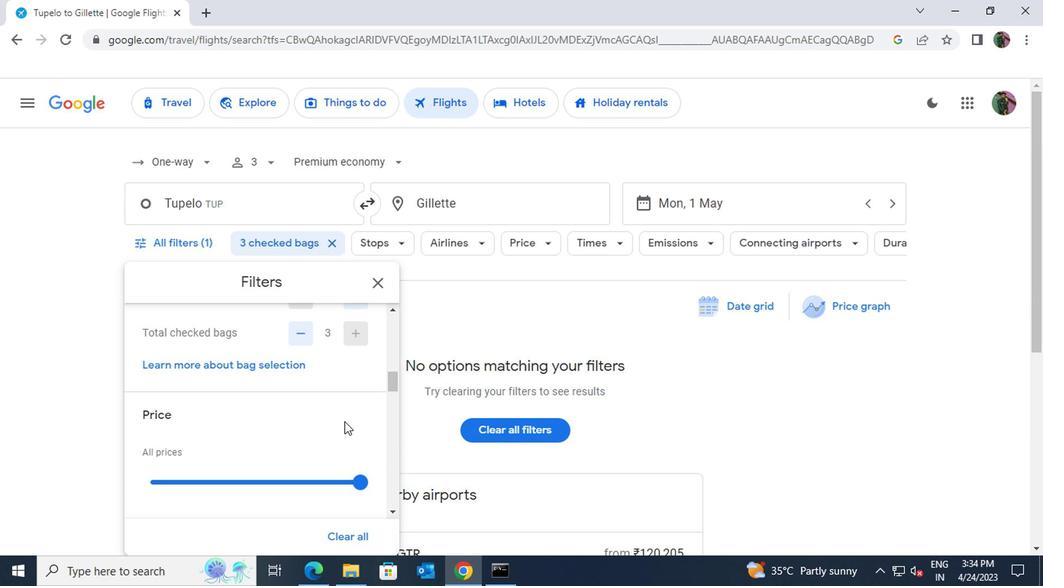 
Action: Mouse scrolled (366, 418) with delta (0, 0)
Screenshot: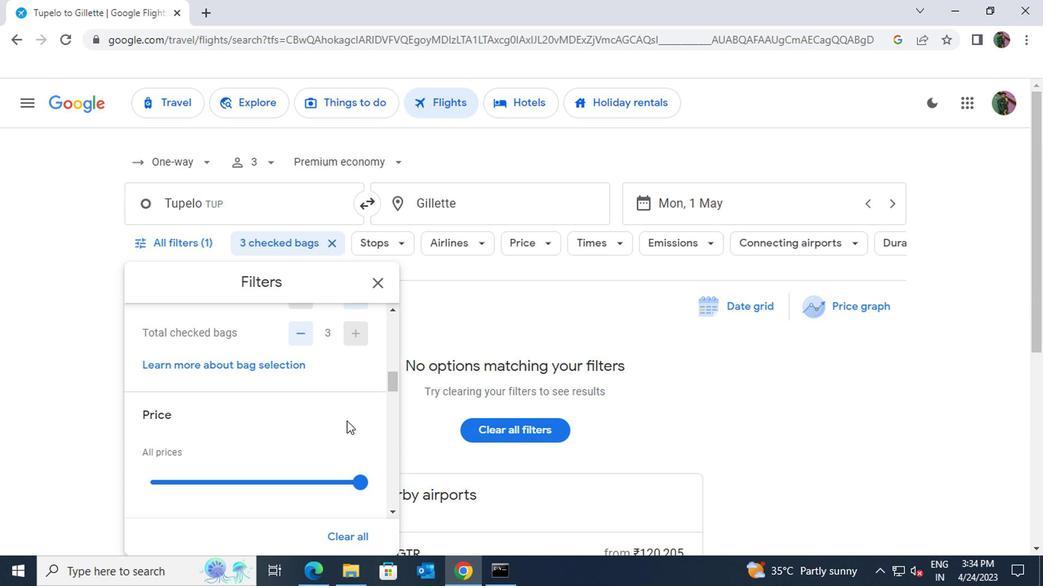 
Action: Mouse moved to (373, 405)
Screenshot: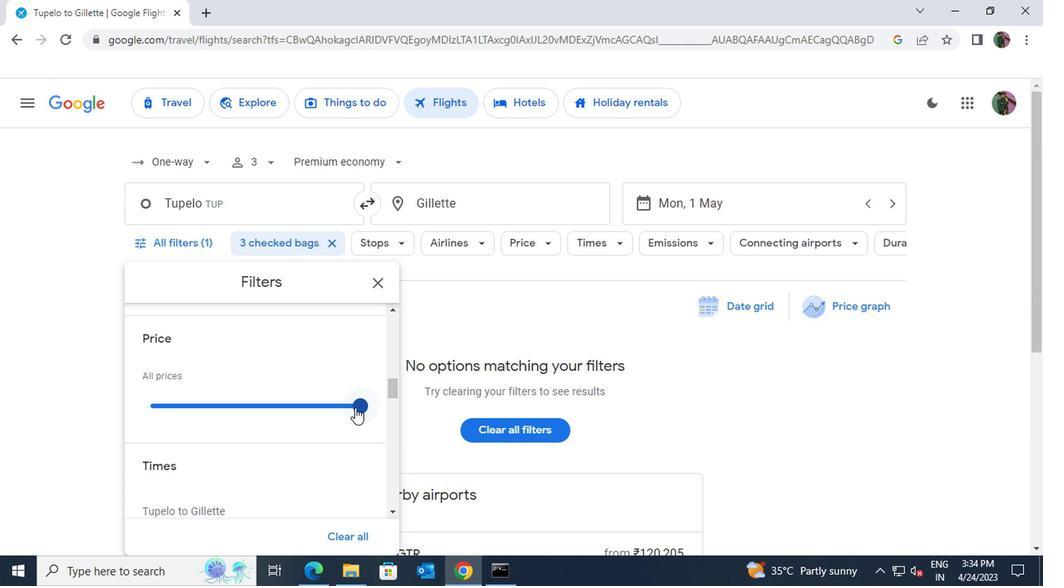 
Action: Mouse pressed left at (373, 405)
Screenshot: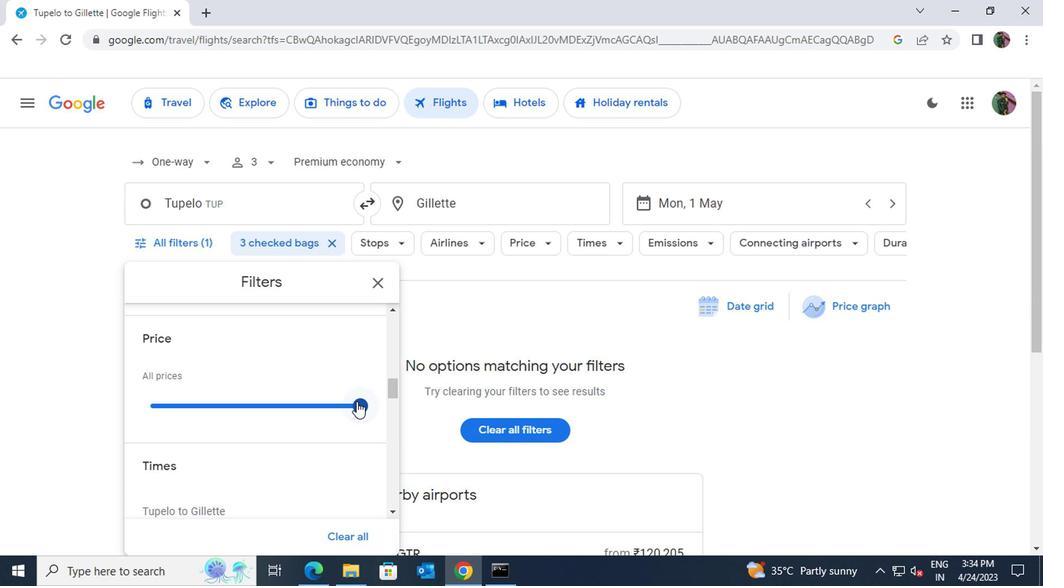
Action: Mouse moved to (304, 421)
Screenshot: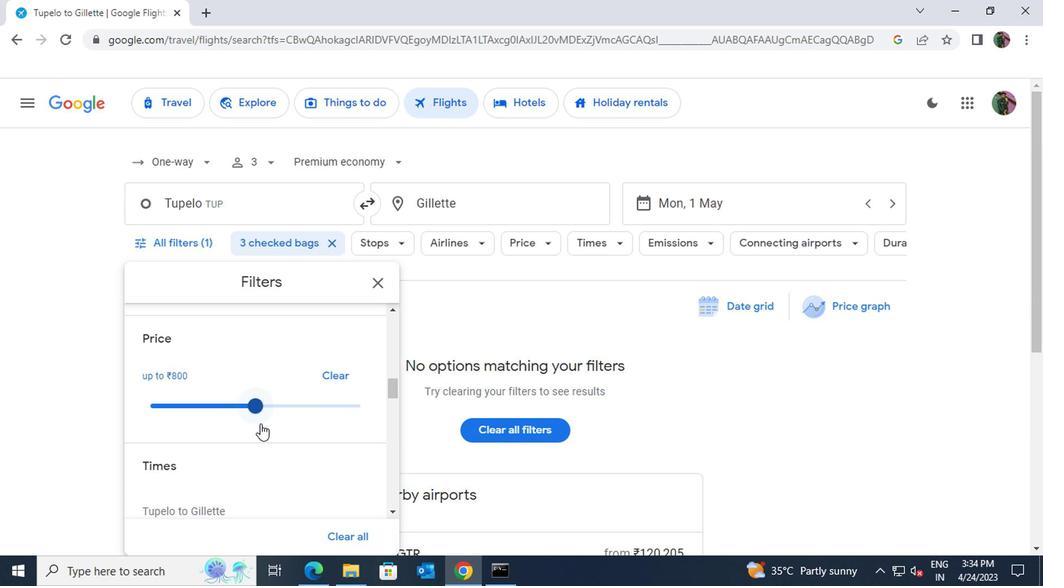 
Action: Mouse scrolled (304, 421) with delta (0, 0)
Screenshot: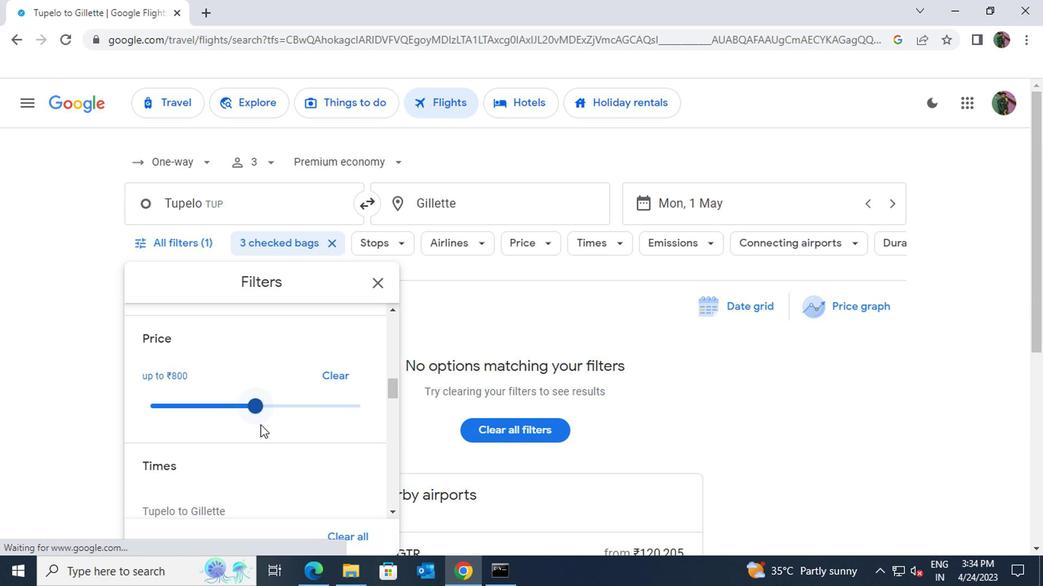 
Action: Mouse scrolled (304, 421) with delta (0, 0)
Screenshot: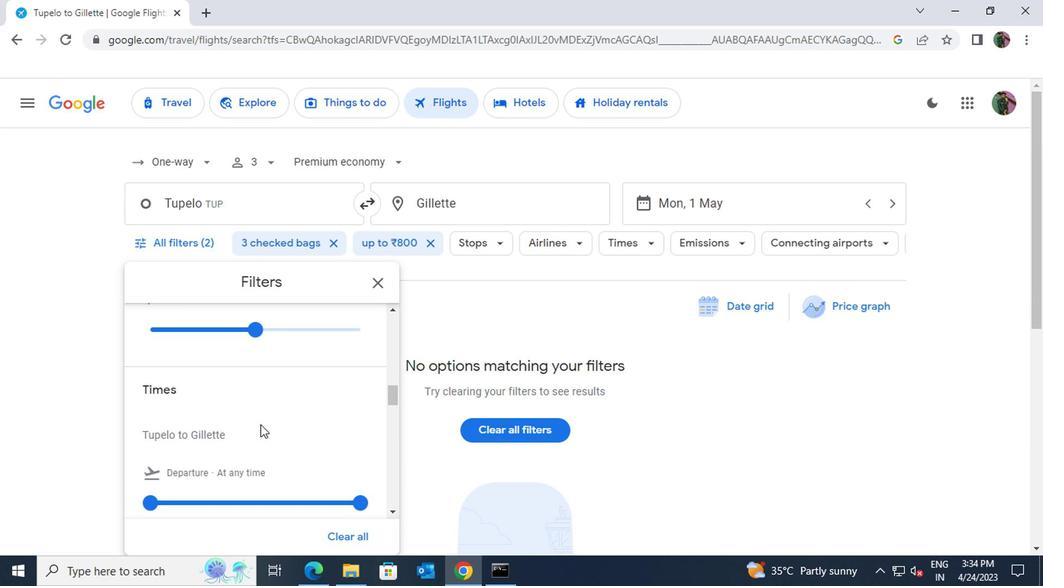 
Action: Mouse moved to (377, 419)
Screenshot: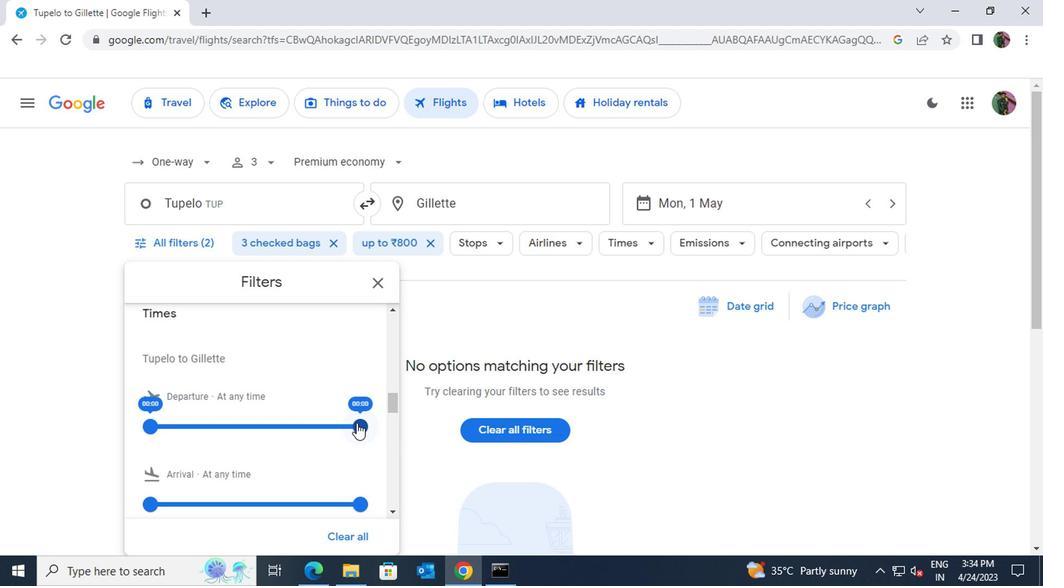 
Action: Mouse pressed left at (377, 419)
Screenshot: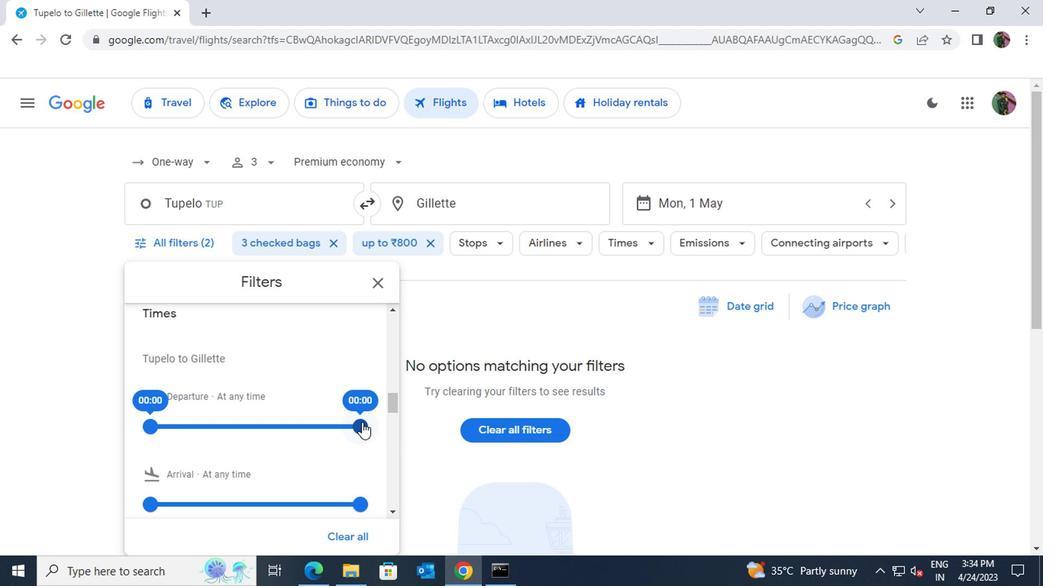 
Action: Mouse moved to (369, 419)
Screenshot: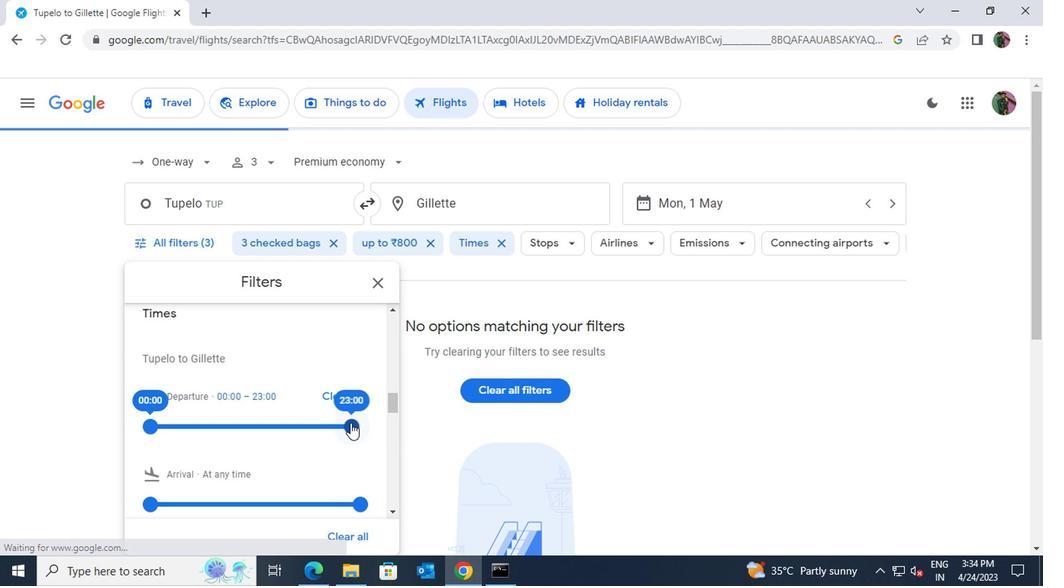 
